 Task: Look for space in Perbaungan, Indonesia from 8th June, 2023 to 16th June, 2023 for 2 adults in price range Rs.10000 to Rs.15000. Place can be entire place with 1  bedroom having 1 bed and 1 bathroom. Property type can be house, flat, guest house, hotel. Booking option can be shelf check-in. Required host language is English.
Action: Mouse moved to (495, 91)
Screenshot: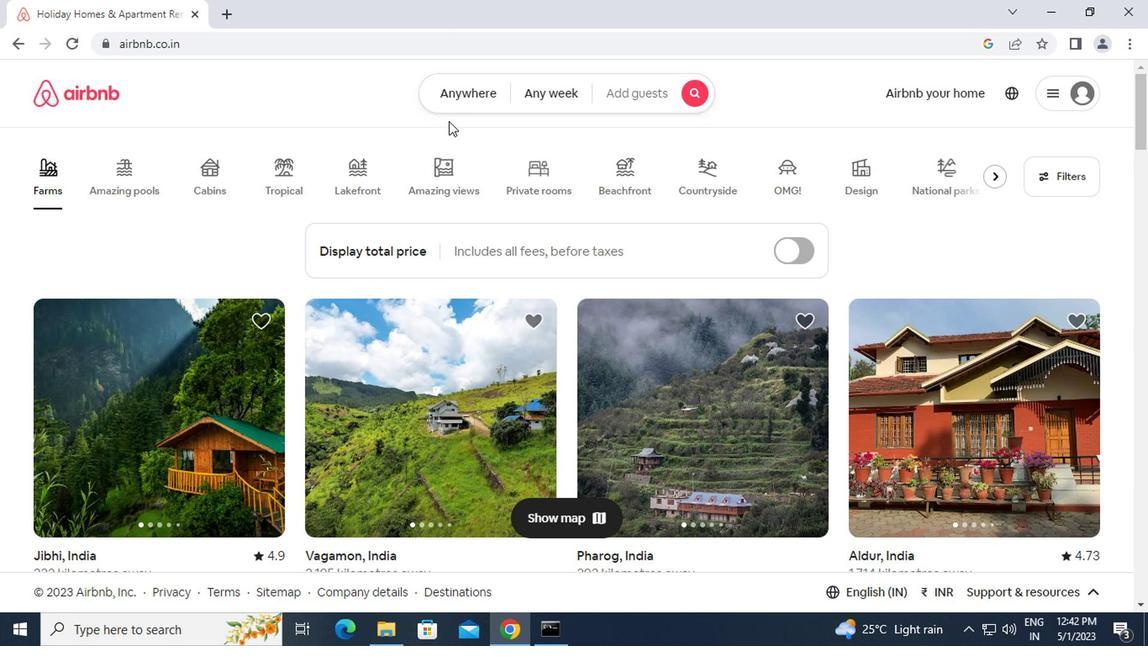 
Action: Mouse pressed left at (495, 91)
Screenshot: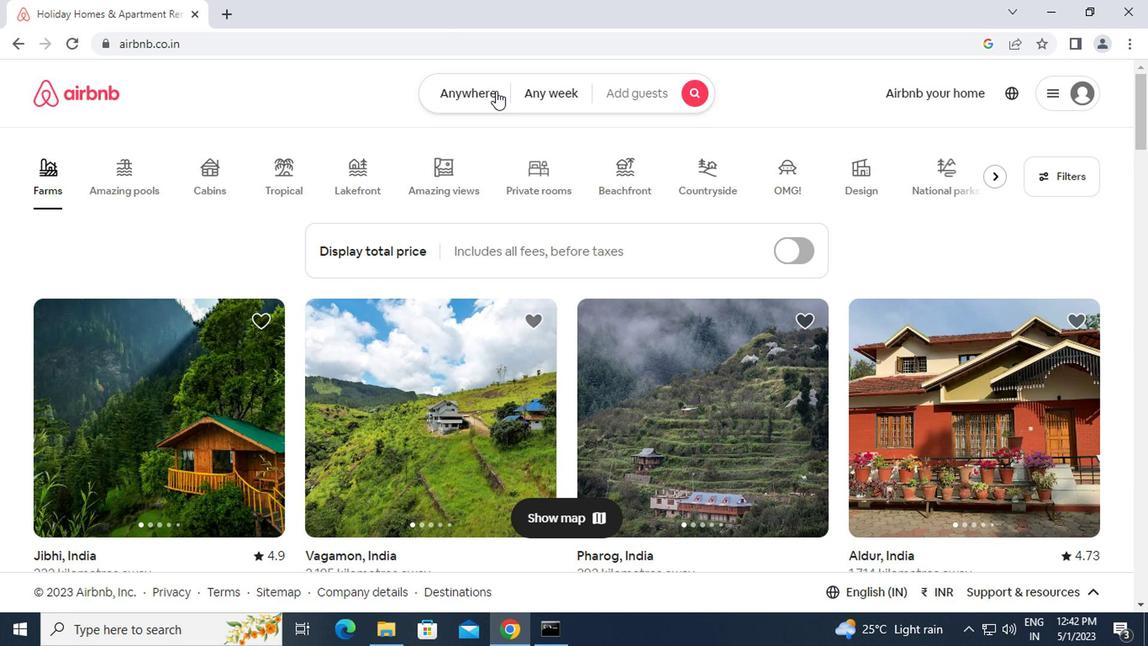 
Action: Mouse moved to (382, 154)
Screenshot: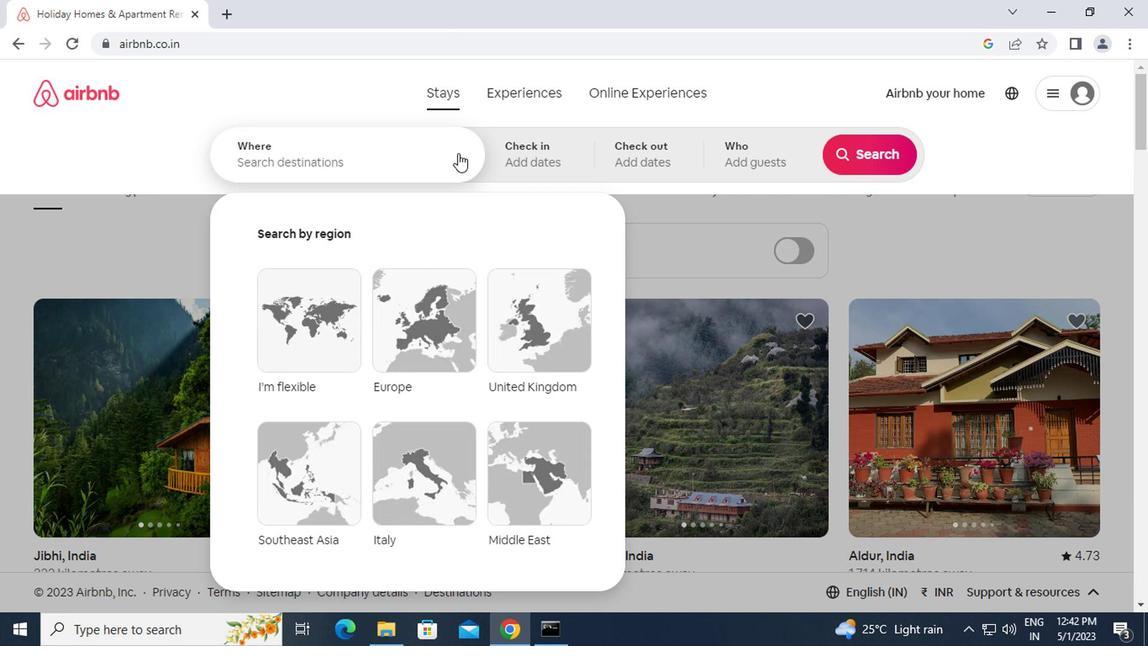 
Action: Mouse pressed left at (382, 154)
Screenshot: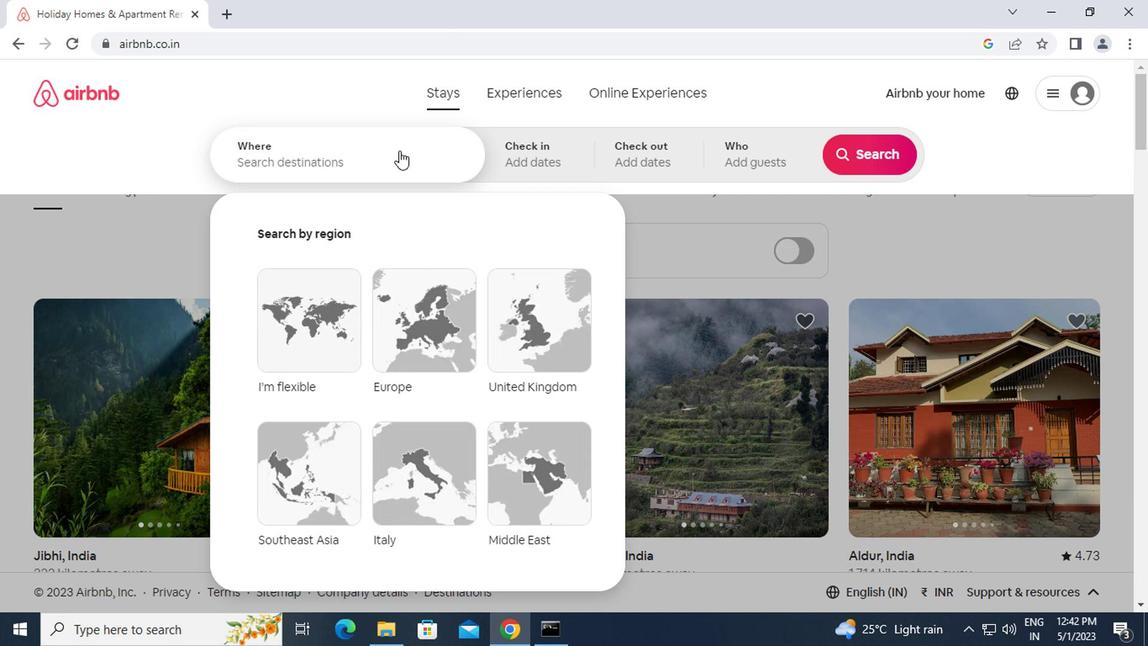 
Action: Mouse moved to (382, 155)
Screenshot: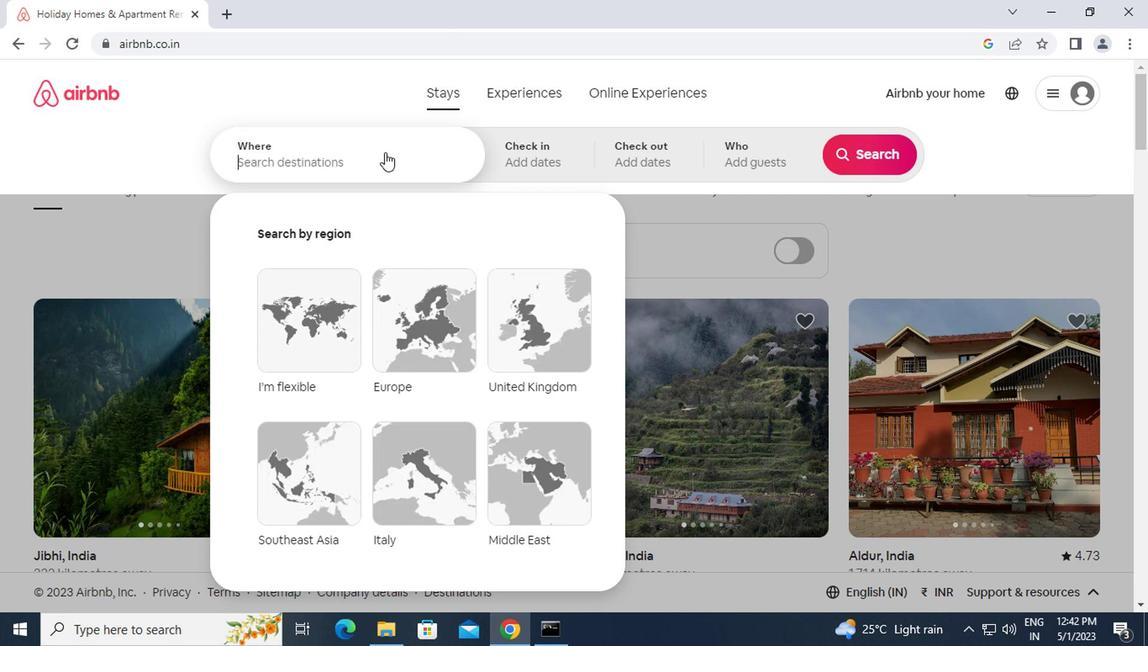 
Action: Key pressed p<Key.caps_lock>erbaungan,<Key.space><Key.caps_lock>i<Key.caps_lock>ndonesia<Key.enter>
Screenshot: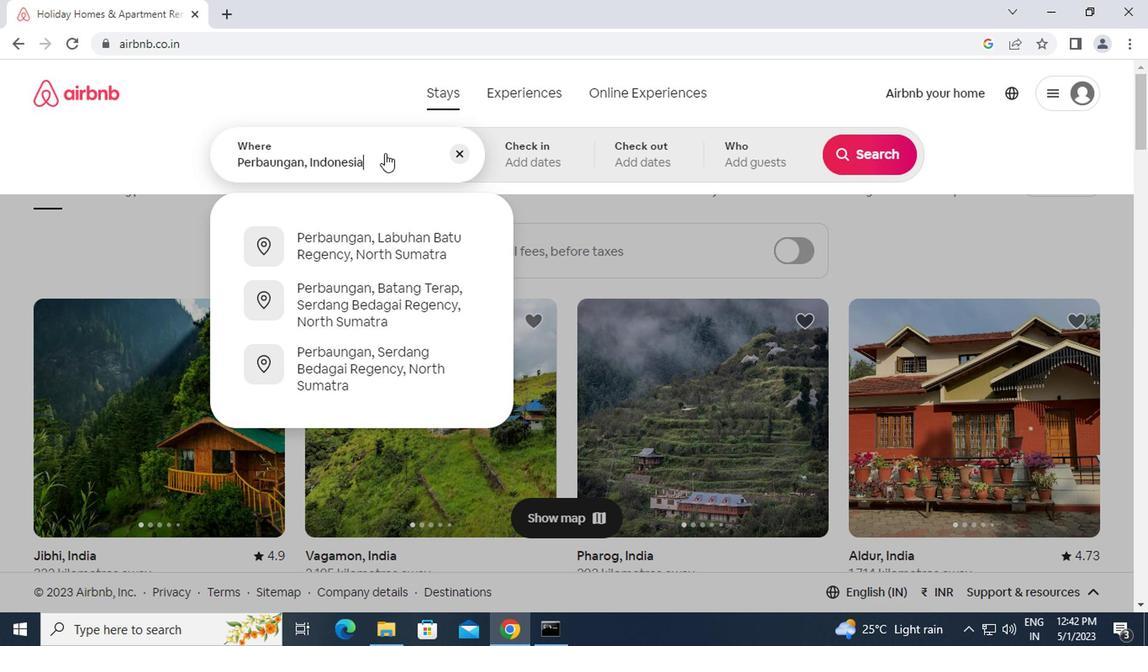 
Action: Mouse moved to (753, 404)
Screenshot: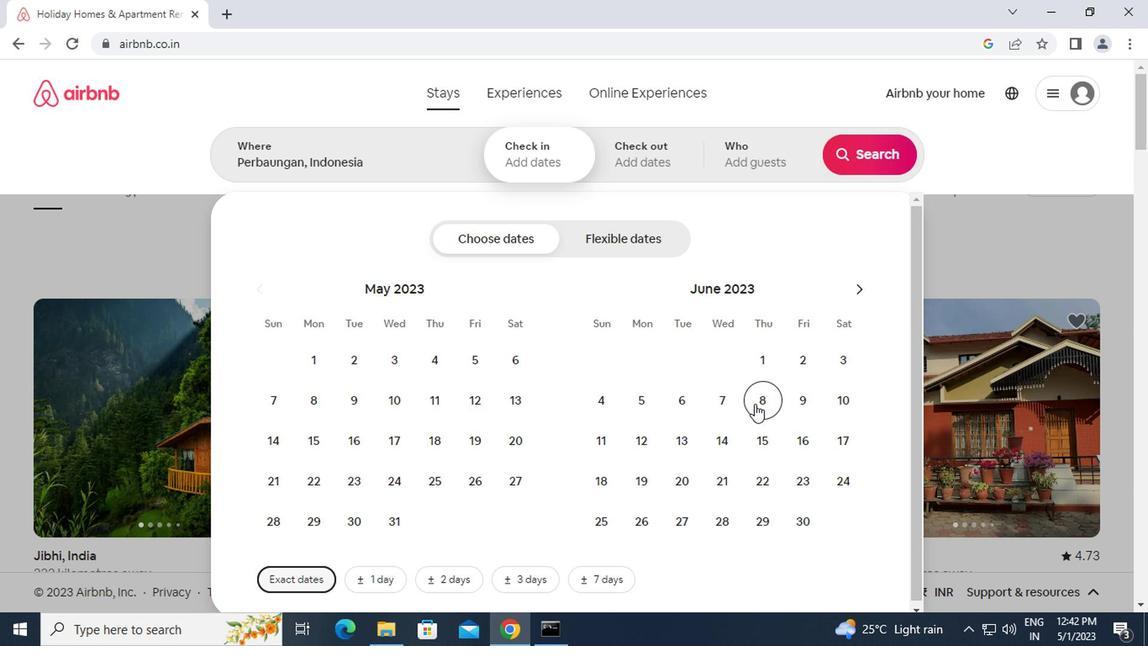 
Action: Mouse pressed left at (753, 404)
Screenshot: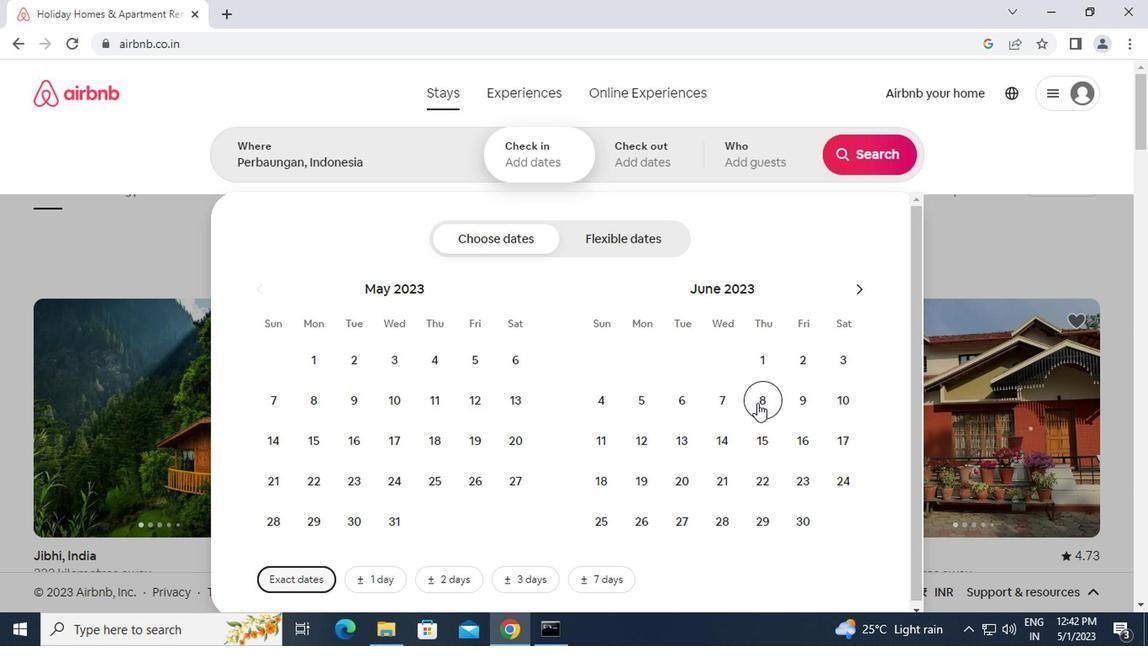 
Action: Mouse moved to (809, 451)
Screenshot: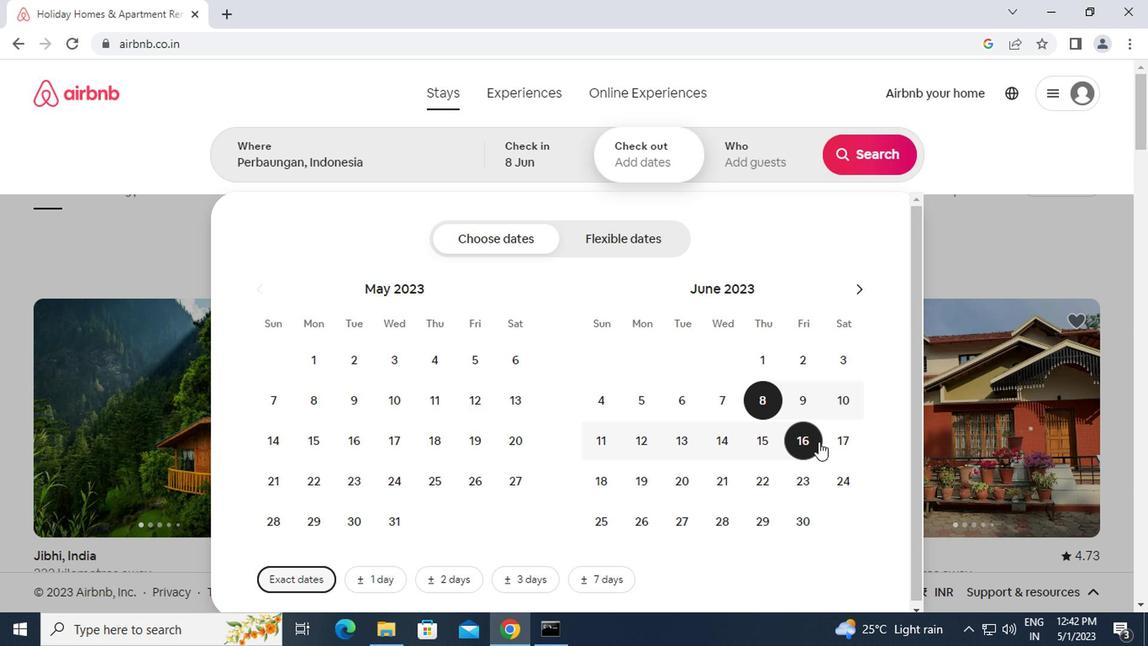 
Action: Mouse pressed left at (809, 451)
Screenshot: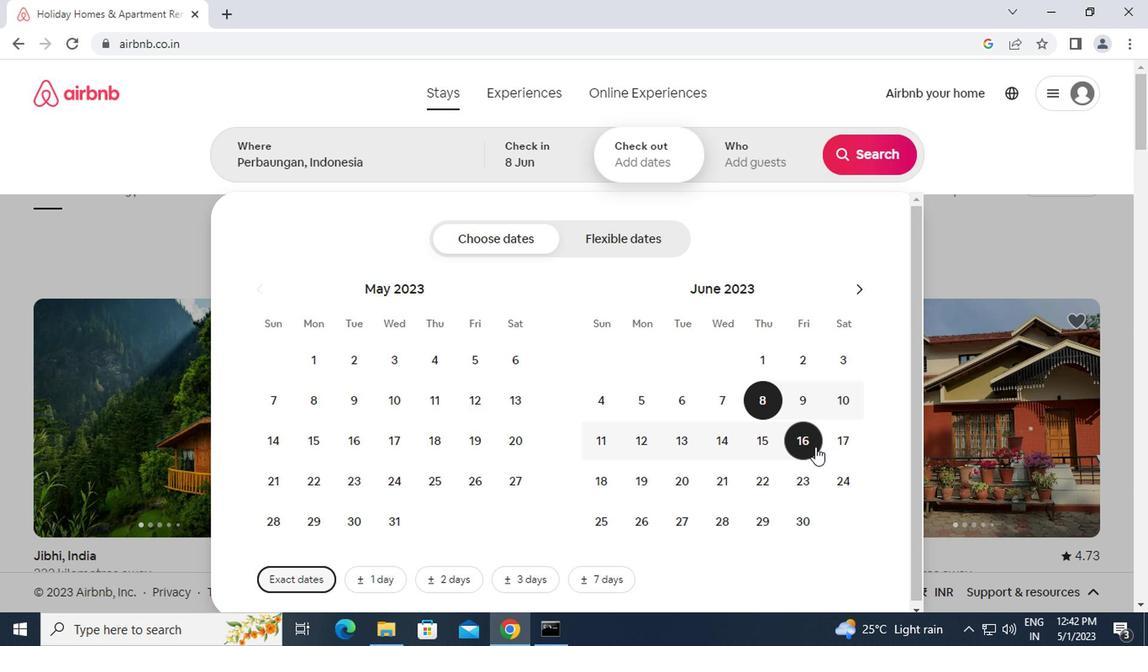 
Action: Mouse moved to (789, 157)
Screenshot: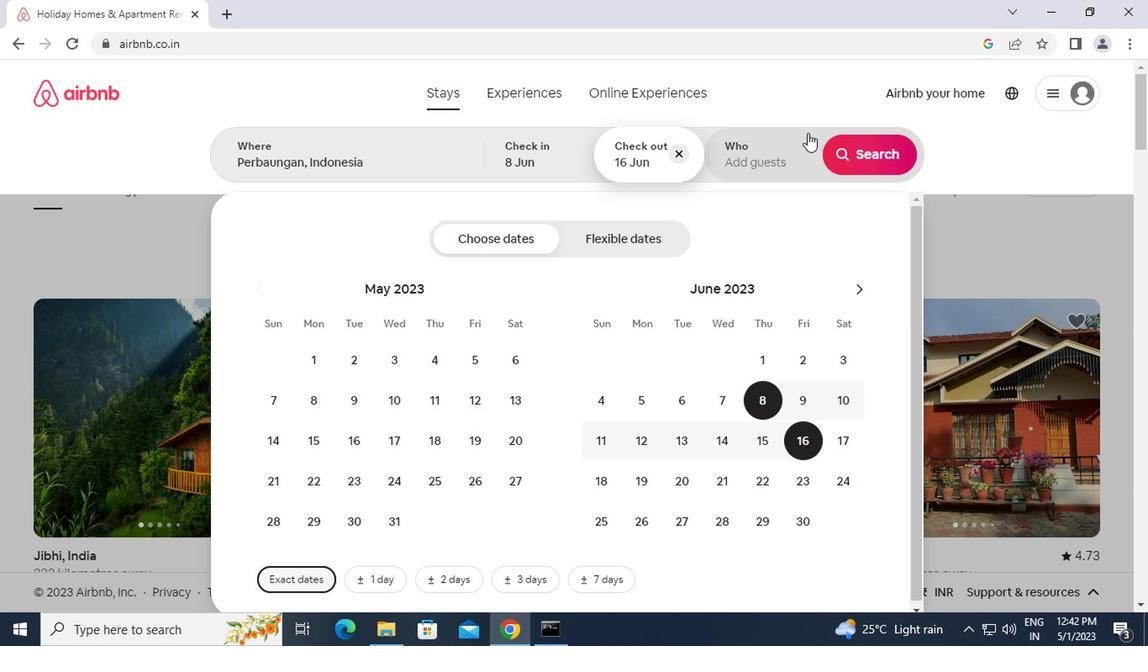
Action: Mouse pressed left at (789, 157)
Screenshot: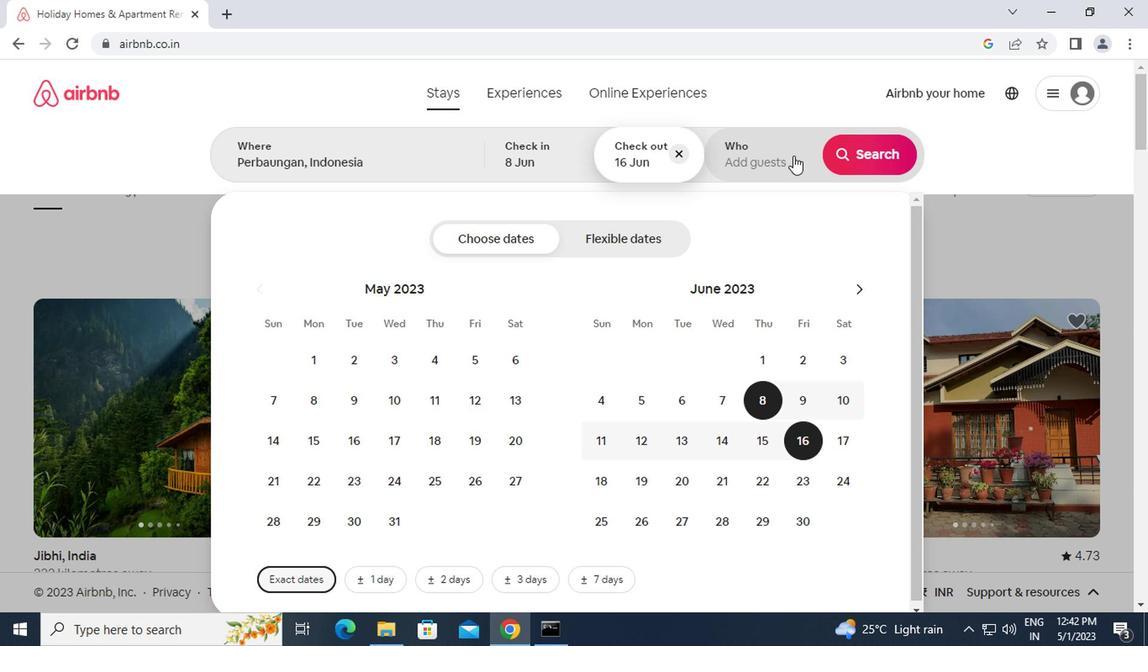 
Action: Mouse moved to (874, 241)
Screenshot: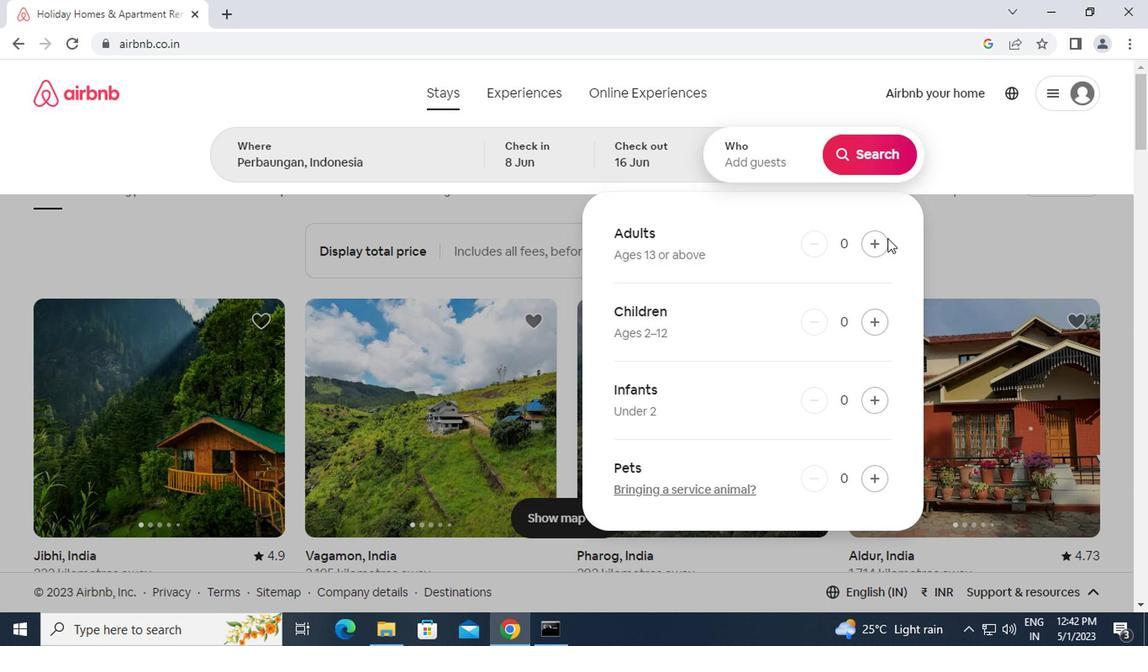 
Action: Mouse pressed left at (874, 241)
Screenshot: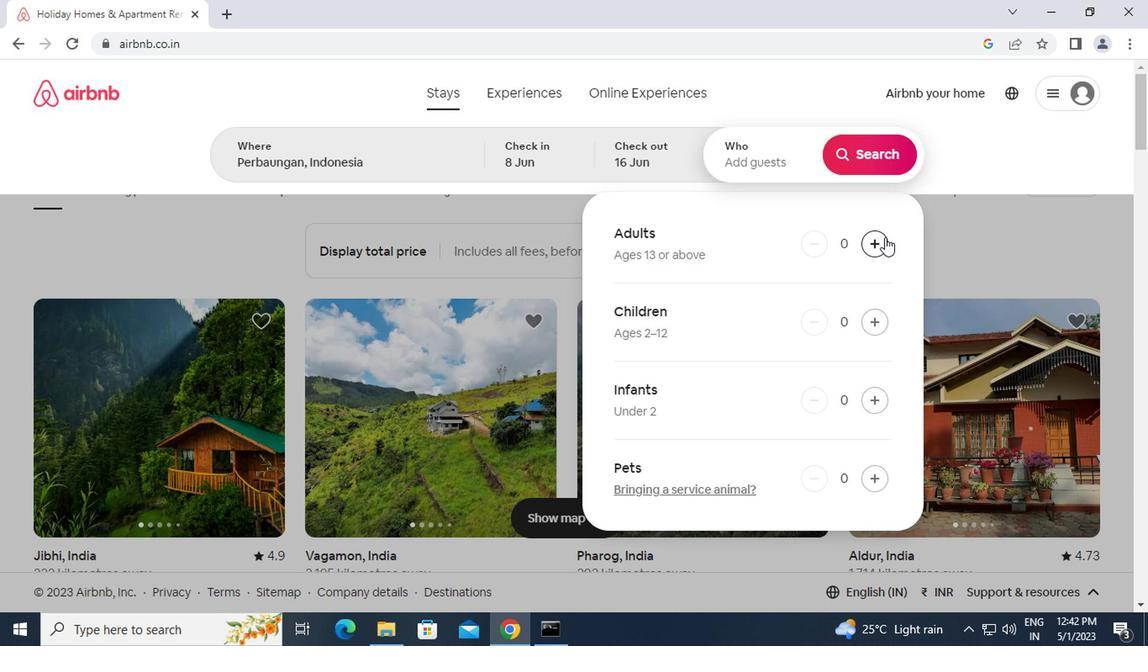 
Action: Mouse pressed left at (874, 241)
Screenshot: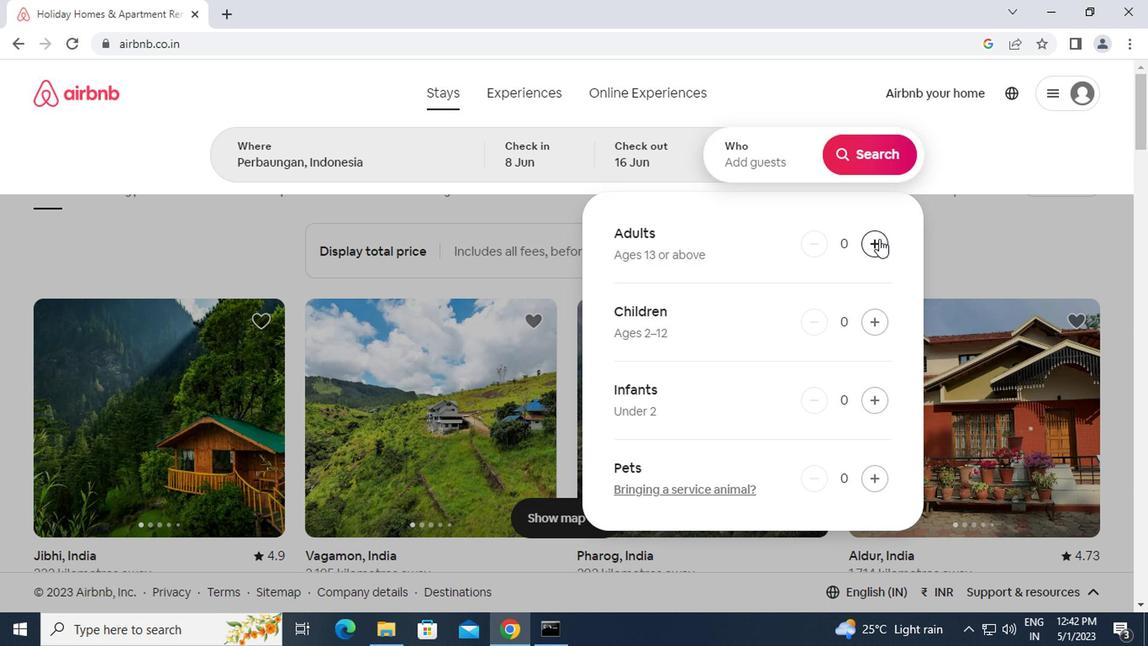
Action: Mouse moved to (872, 174)
Screenshot: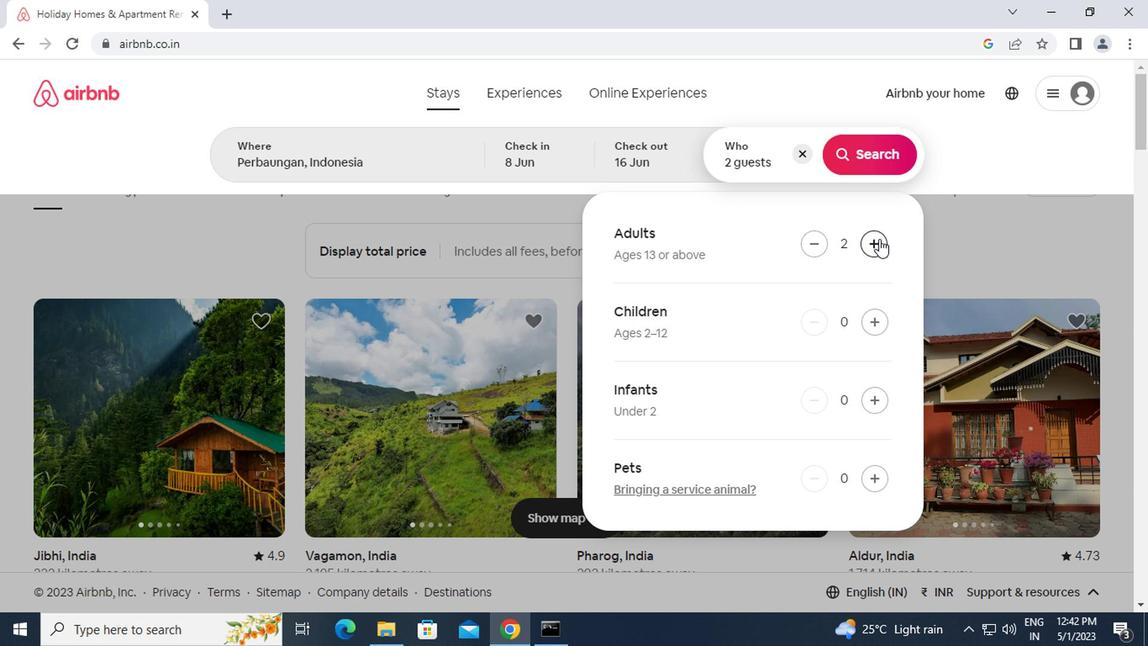 
Action: Mouse pressed left at (872, 174)
Screenshot: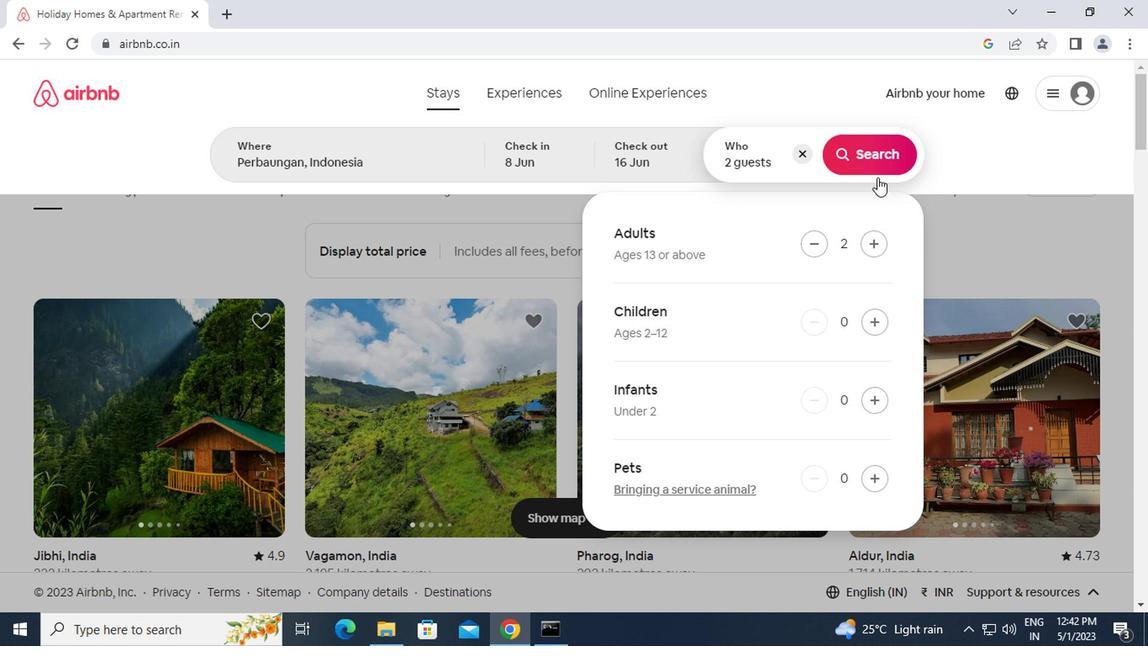 
Action: Mouse moved to (1062, 165)
Screenshot: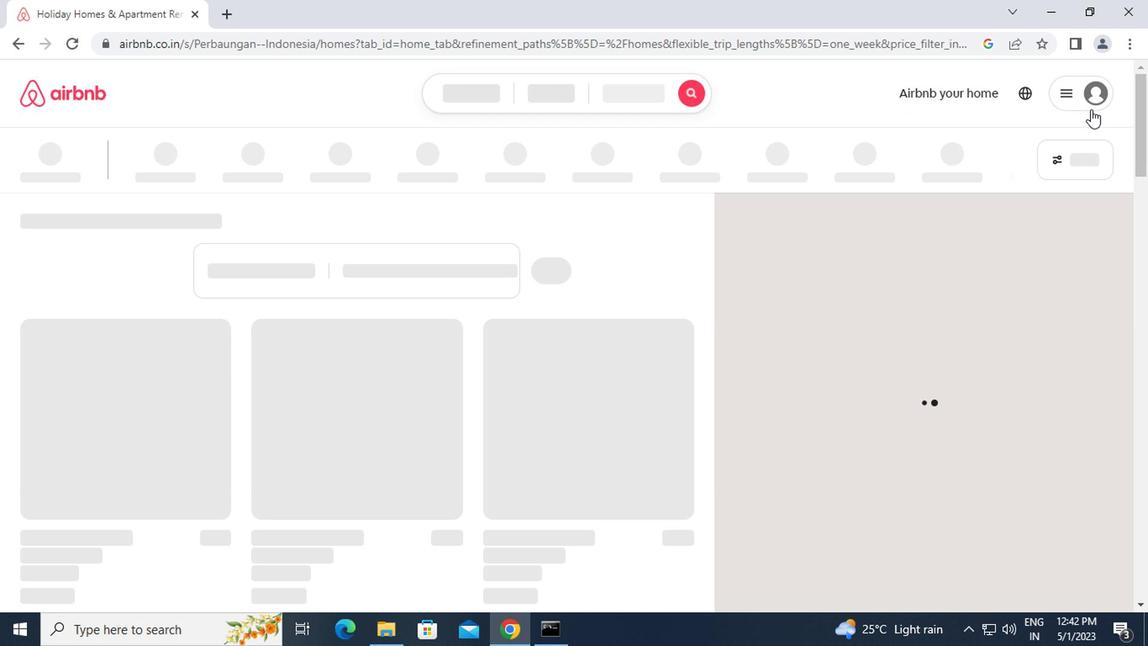 
Action: Mouse pressed left at (1062, 165)
Screenshot: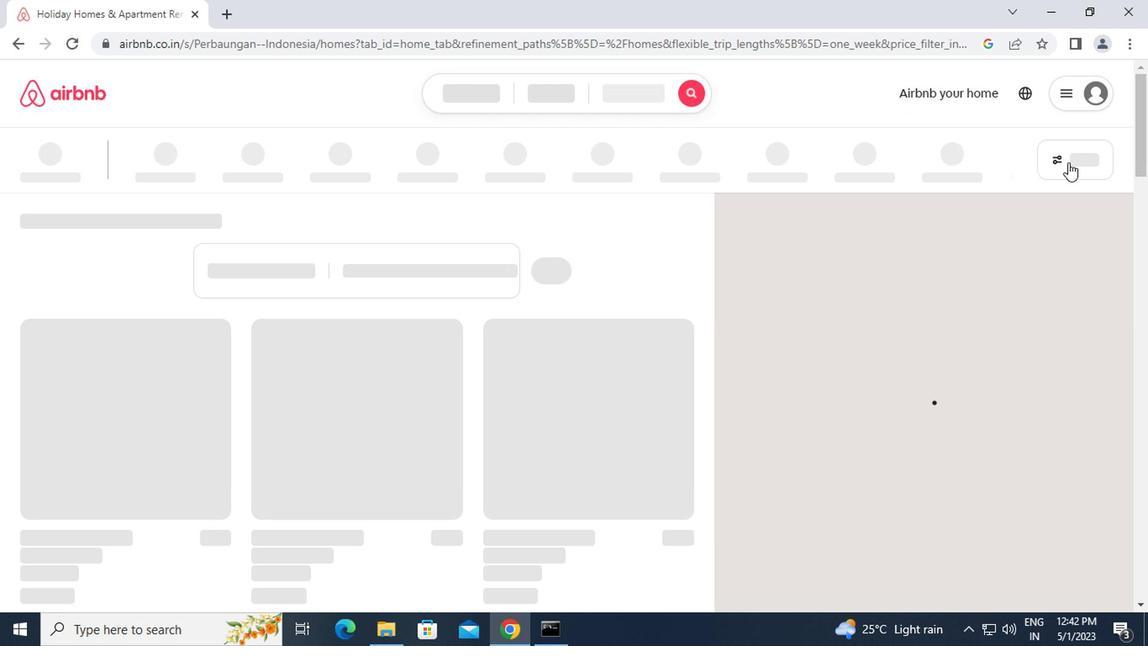 
Action: Mouse moved to (1079, 157)
Screenshot: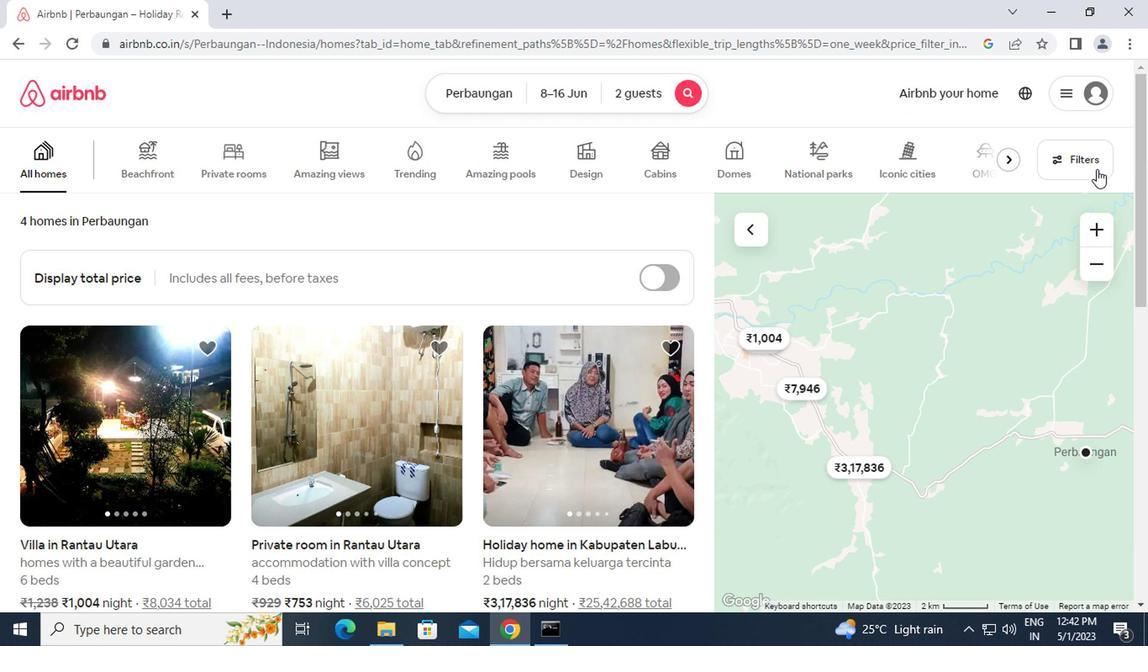 
Action: Mouse pressed left at (1079, 157)
Screenshot: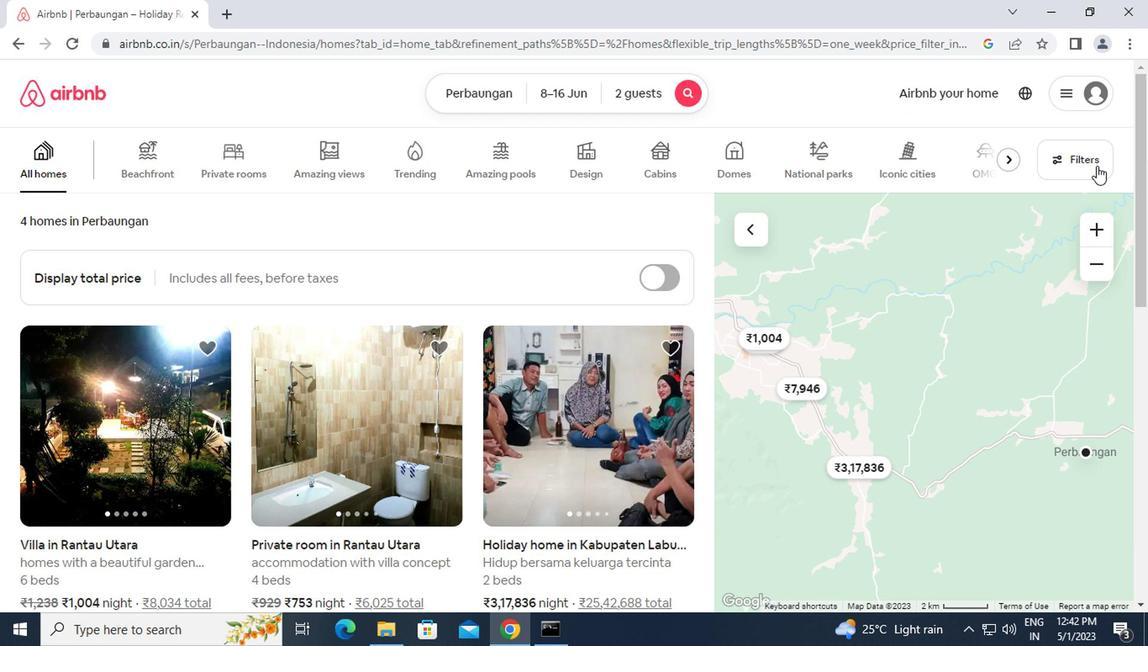 
Action: Mouse moved to (360, 381)
Screenshot: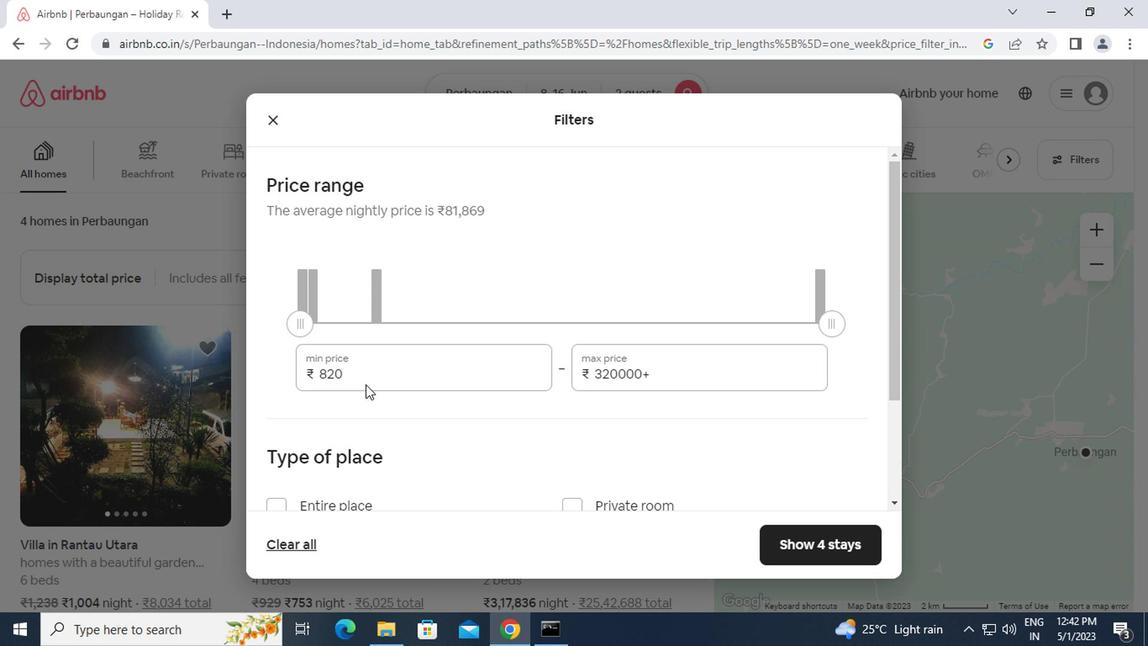 
Action: Mouse pressed left at (360, 381)
Screenshot: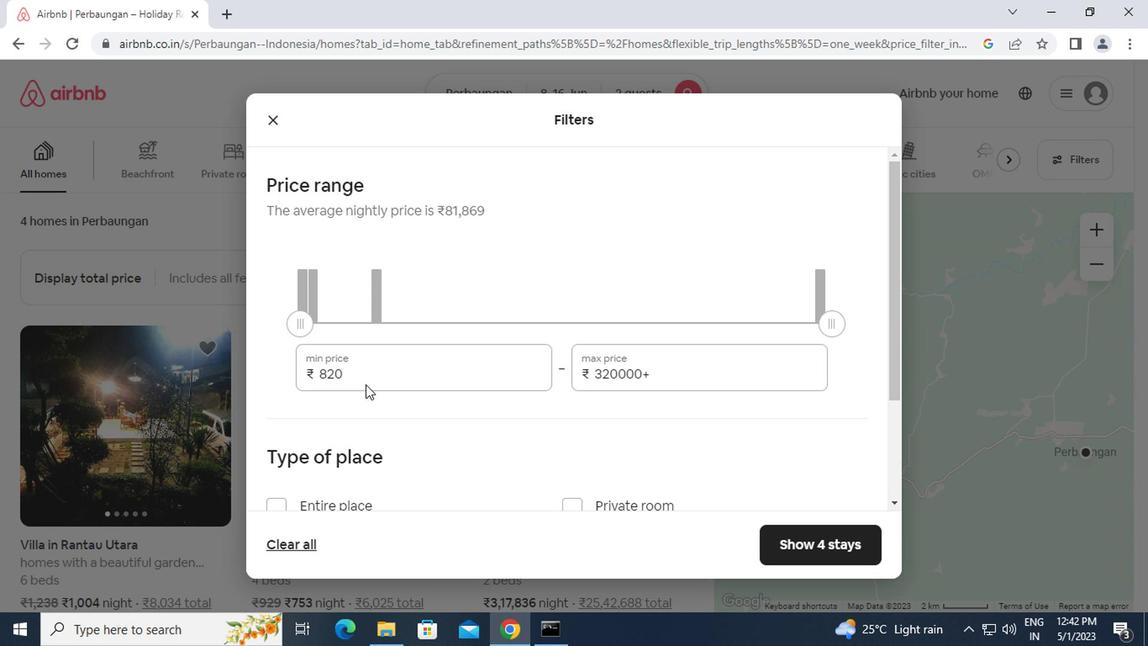 
Action: Mouse moved to (274, 376)
Screenshot: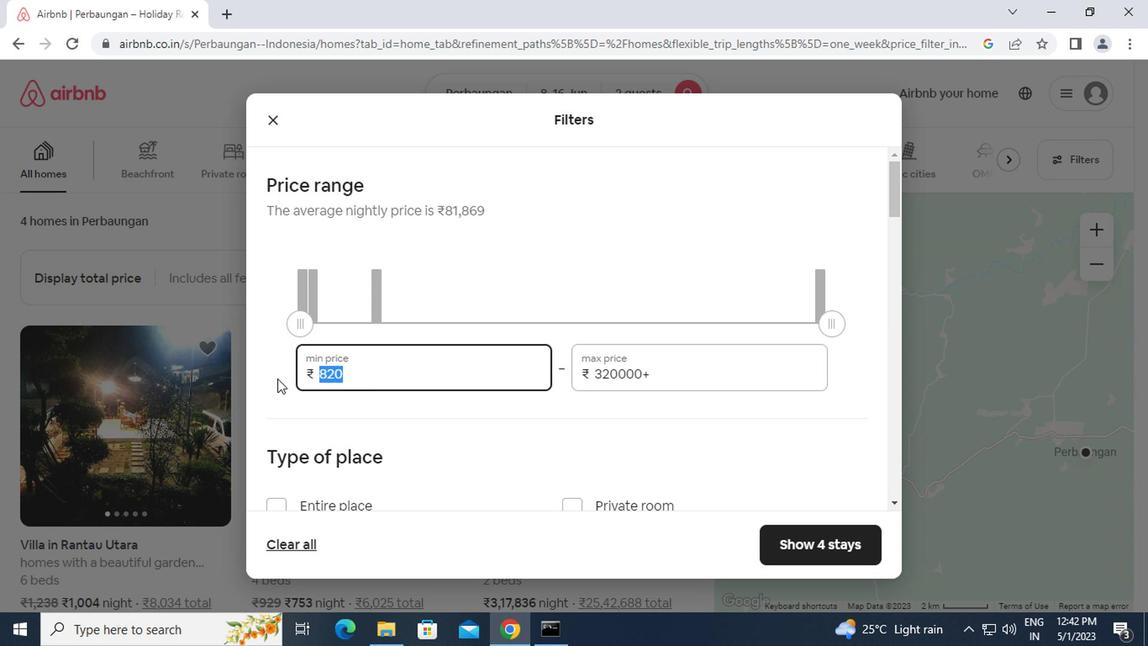 
Action: Key pressed 10000<Key.tab><Key.backspace><Key.backspace><Key.backspace><Key.backspace><Key.backspace><Key.backspace><Key.backspace><Key.backspace><Key.backspace><Key.backspace><Key.backspace><Key.backspace><Key.backspace><Key.backspace><Key.backspace><Key.backspace><Key.backspace><Key.backspace><Key.backspace><Key.backspace><Key.backspace><Key.backspace><Key.backspace><Key.backspace><Key.backspace>15000
Screenshot: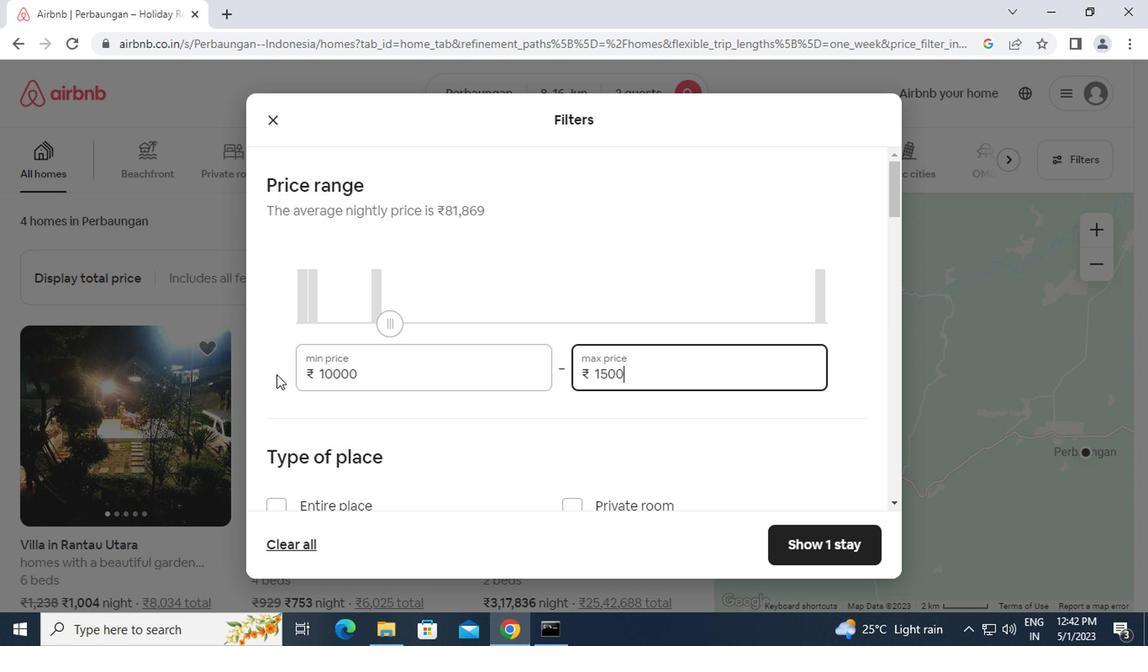 
Action: Mouse moved to (265, 382)
Screenshot: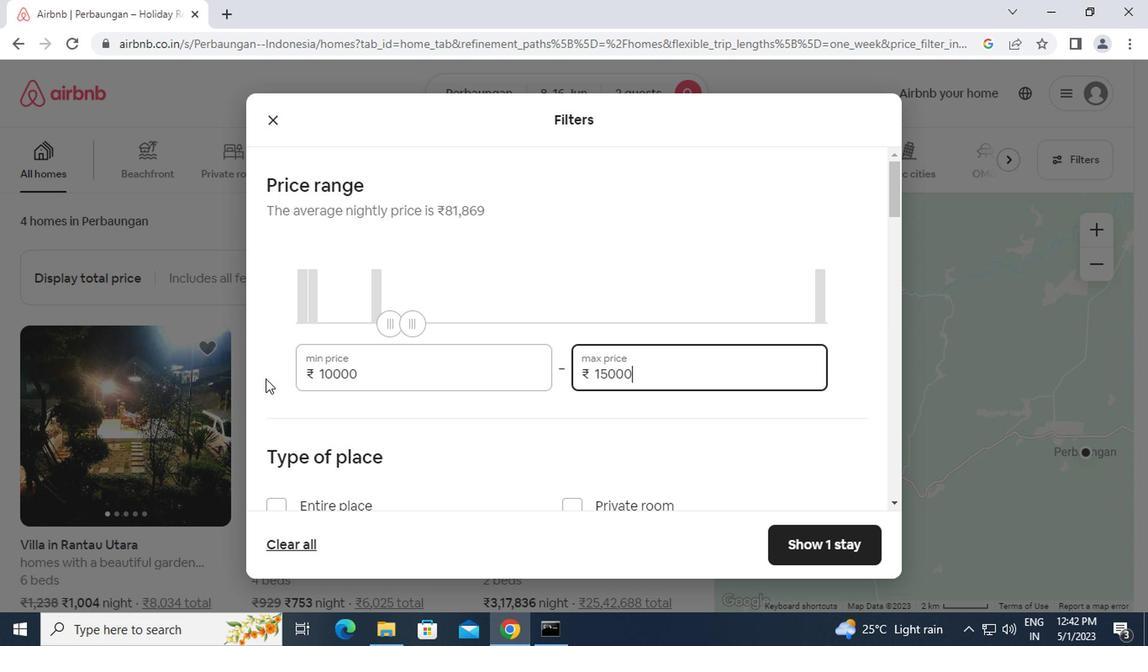 
Action: Mouse scrolled (265, 381) with delta (0, 0)
Screenshot: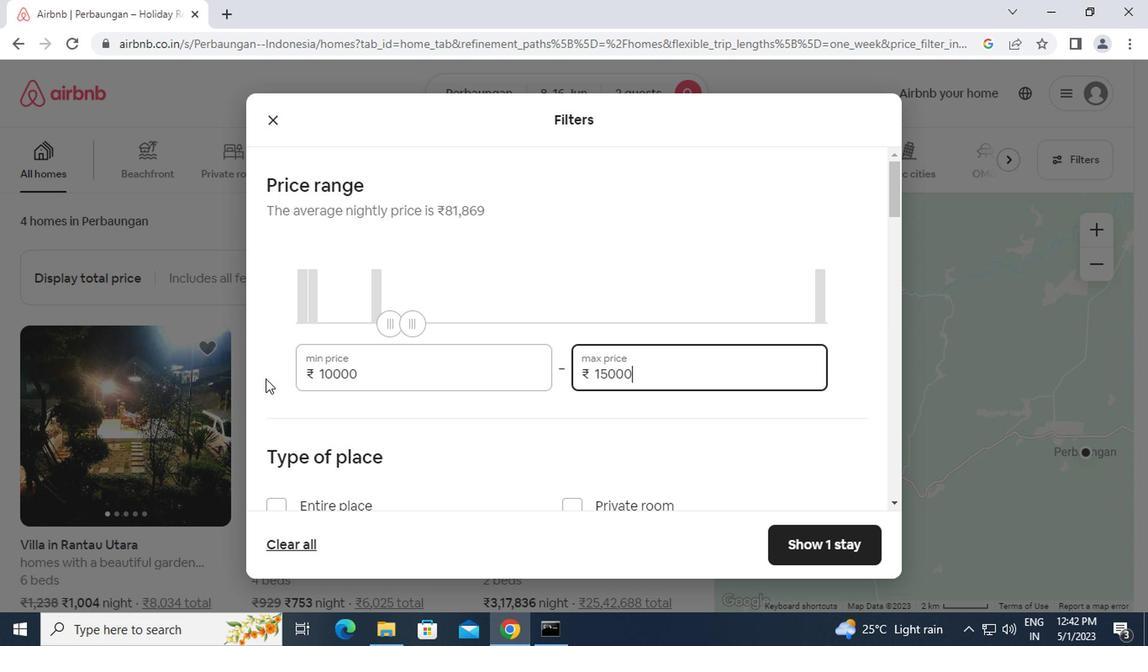 
Action: Mouse scrolled (265, 381) with delta (0, 0)
Screenshot: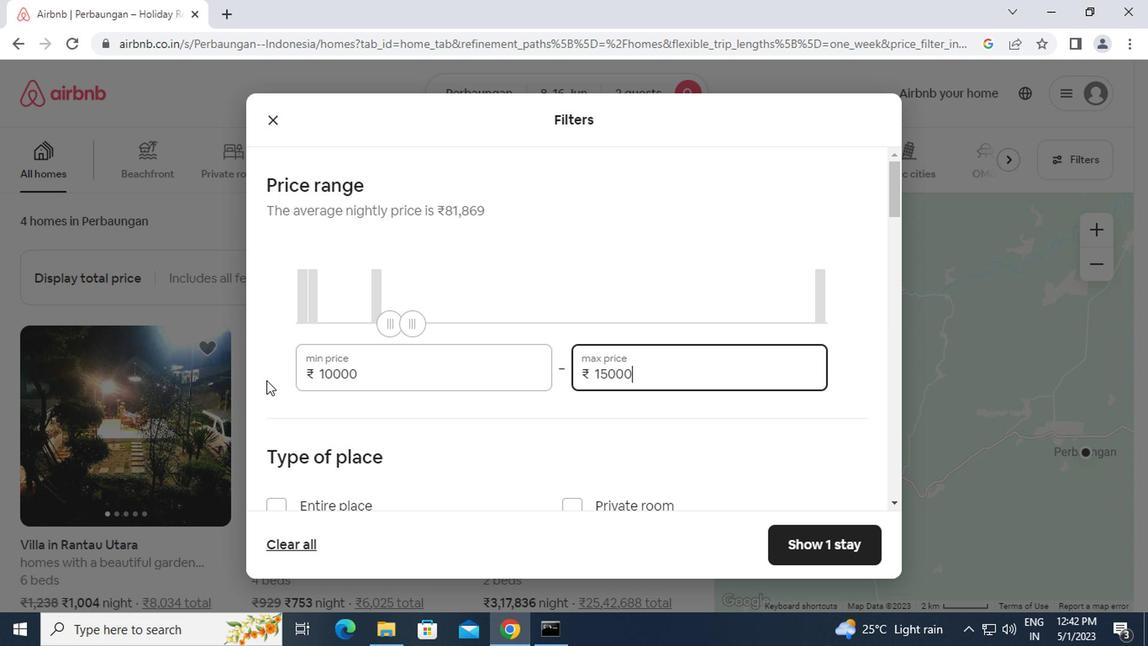 
Action: Mouse moved to (276, 348)
Screenshot: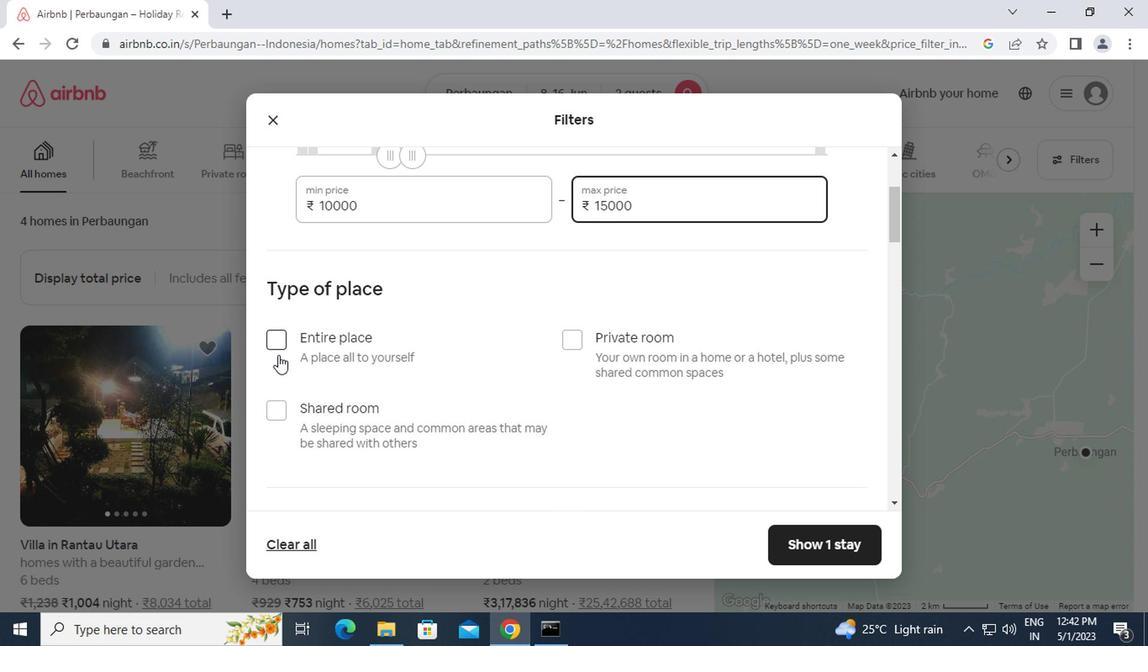 
Action: Mouse pressed left at (276, 348)
Screenshot: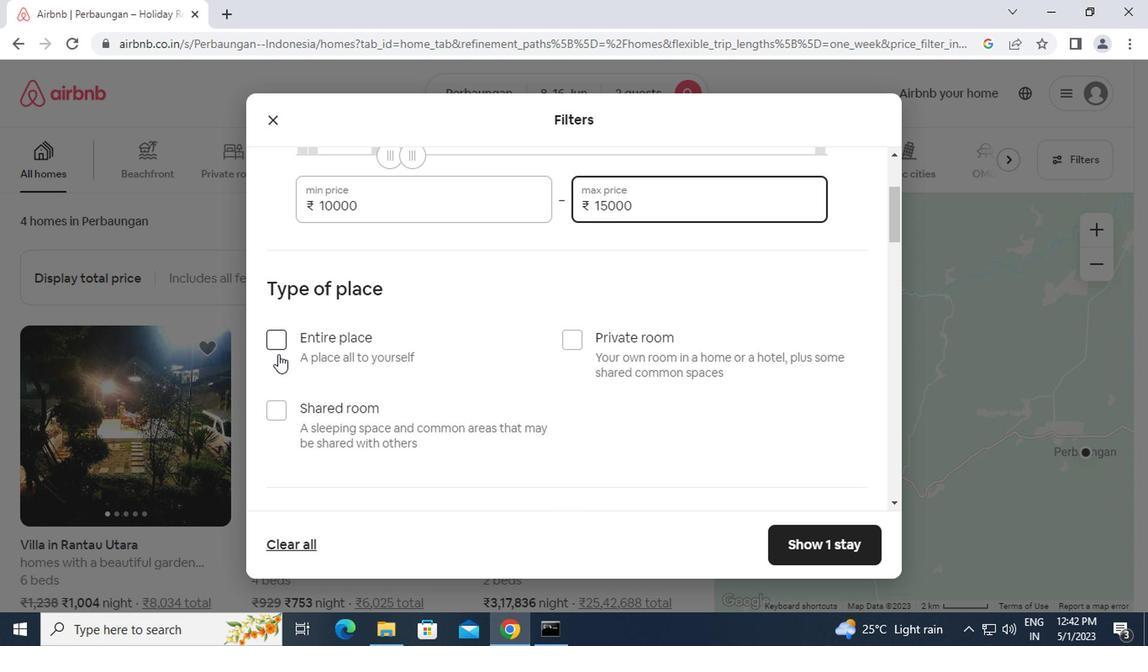 
Action: Mouse moved to (518, 372)
Screenshot: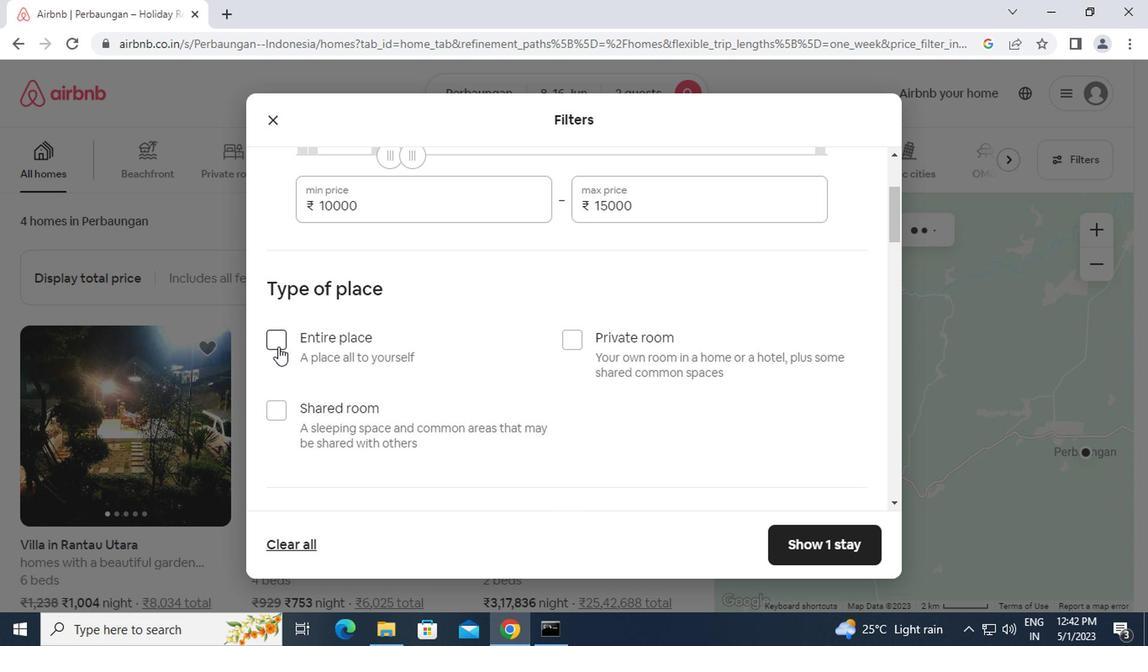 
Action: Mouse scrolled (518, 371) with delta (0, 0)
Screenshot: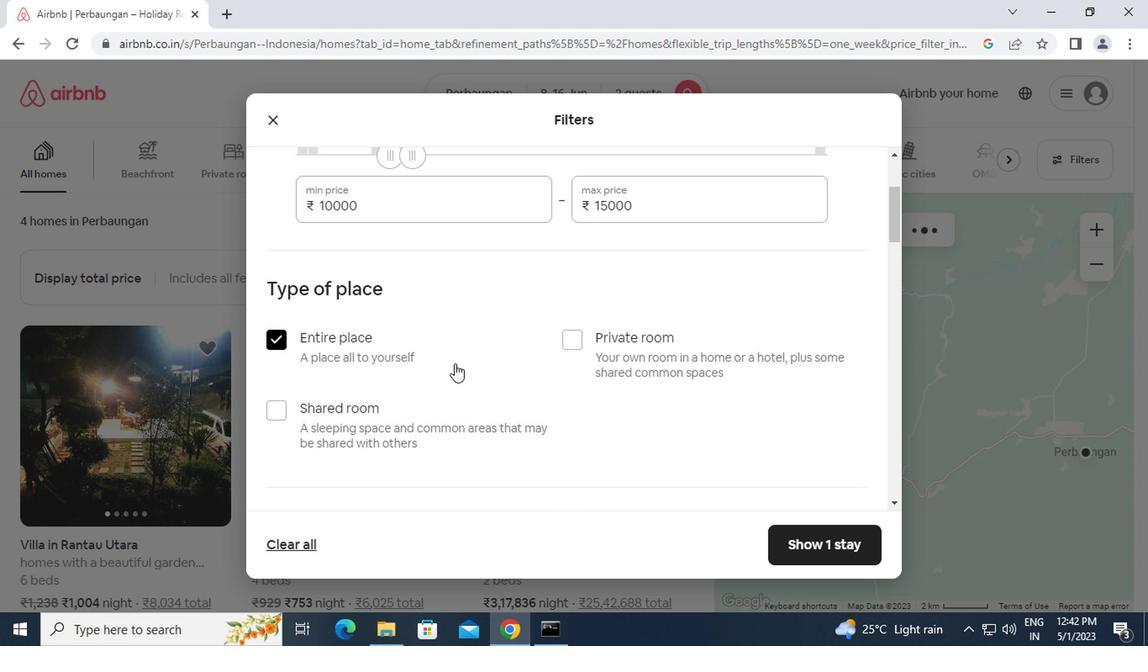 
Action: Mouse scrolled (518, 371) with delta (0, 0)
Screenshot: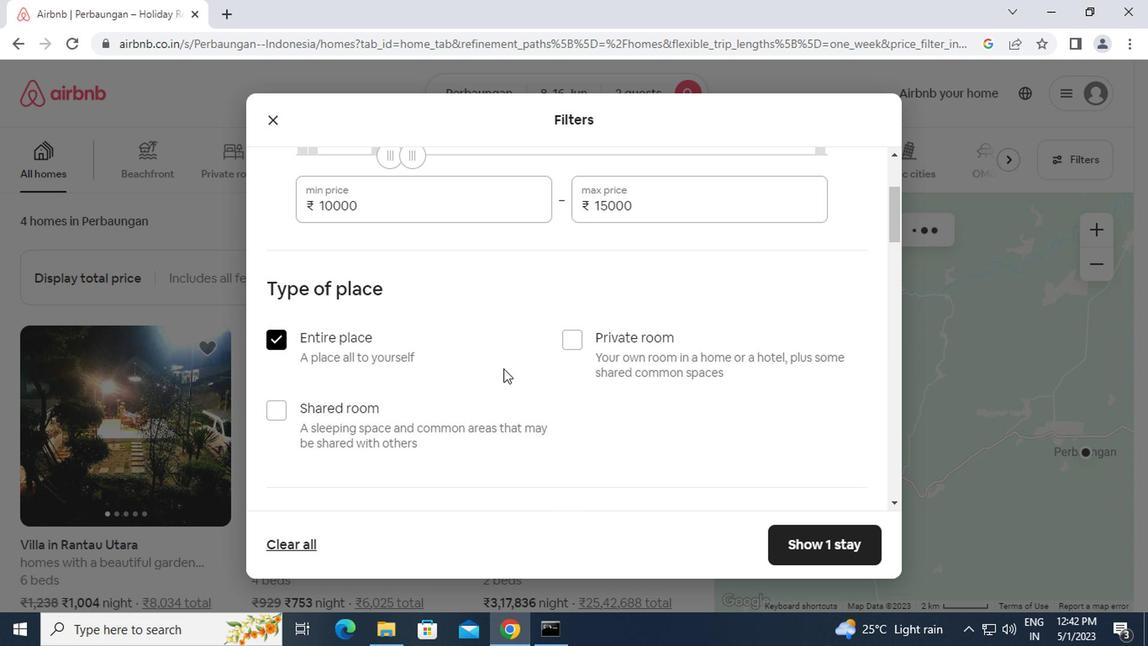 
Action: Mouse moved to (519, 373)
Screenshot: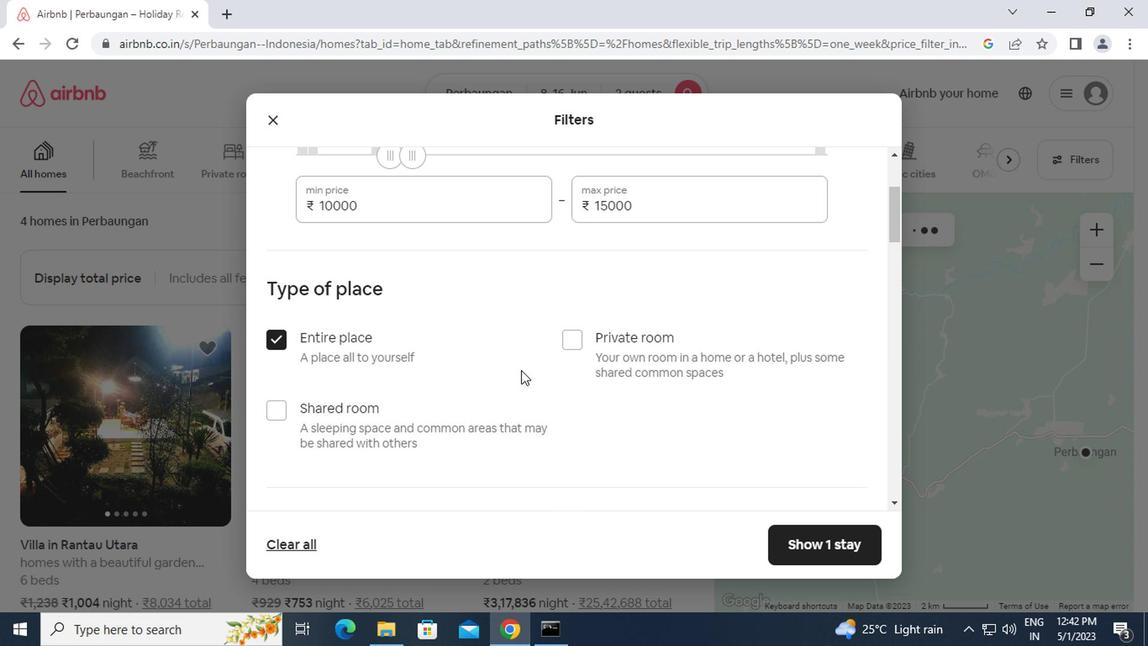 
Action: Mouse scrolled (519, 372) with delta (0, -1)
Screenshot: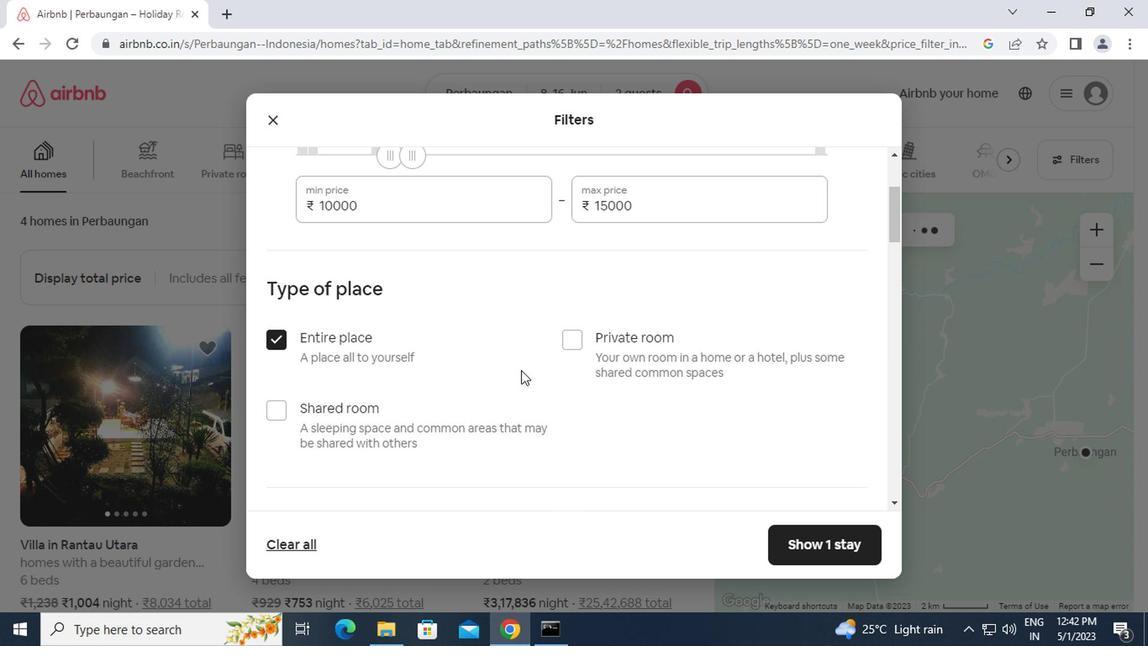 
Action: Mouse scrolled (519, 372) with delta (0, -1)
Screenshot: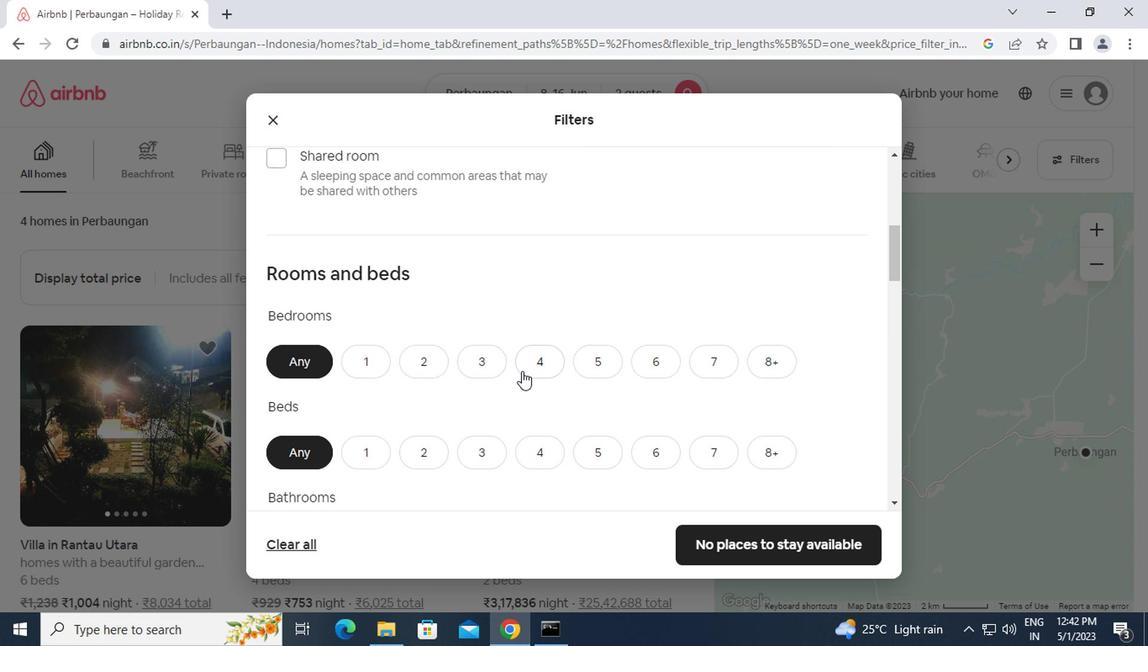 
Action: Mouse scrolled (519, 372) with delta (0, -1)
Screenshot: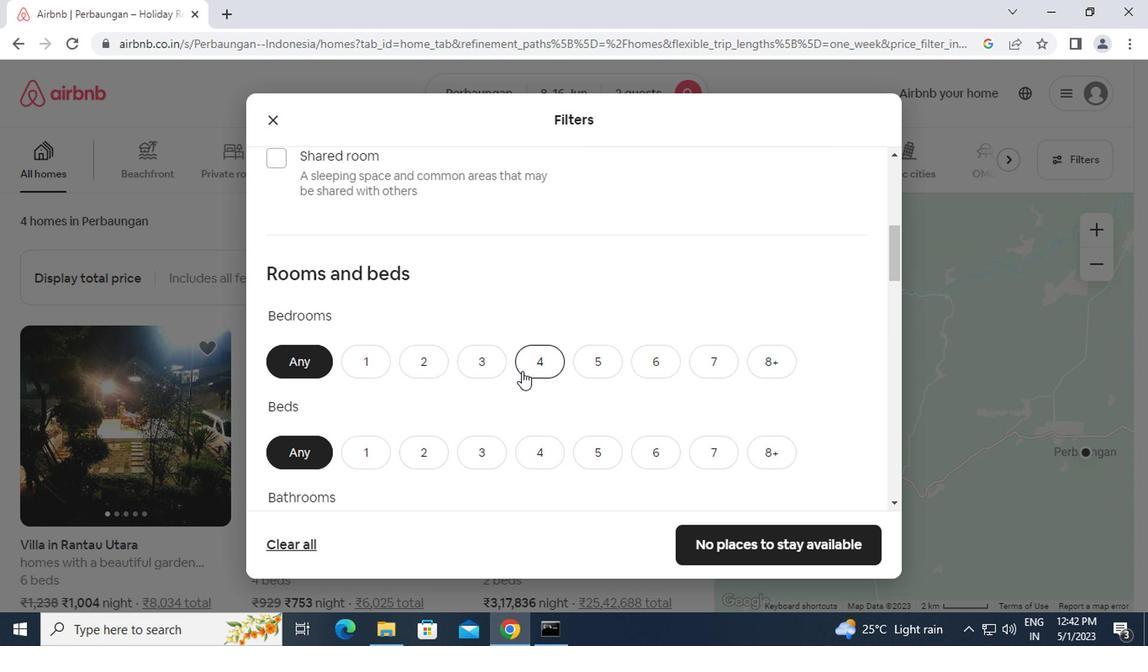 
Action: Mouse moved to (372, 205)
Screenshot: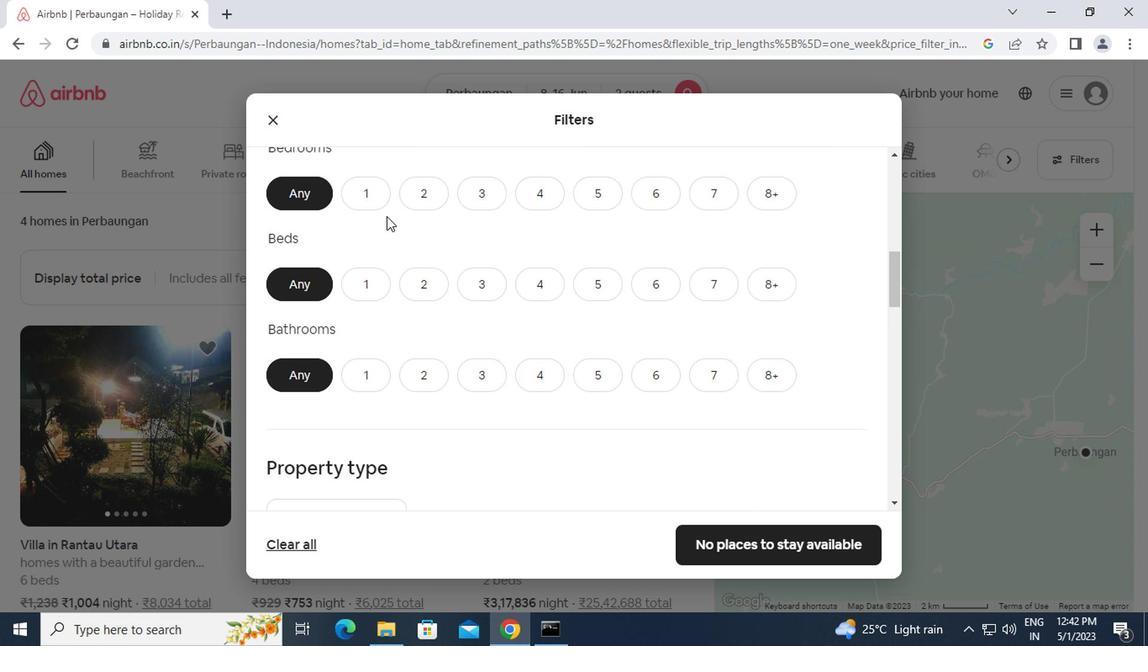 
Action: Mouse pressed left at (372, 205)
Screenshot: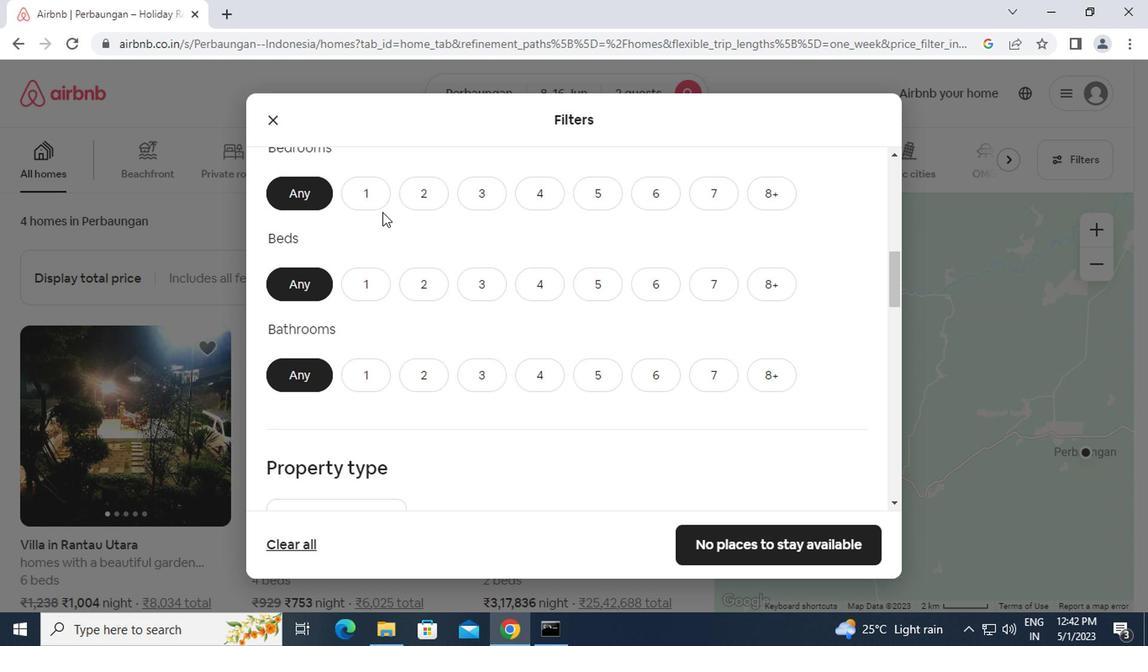 
Action: Mouse moved to (370, 285)
Screenshot: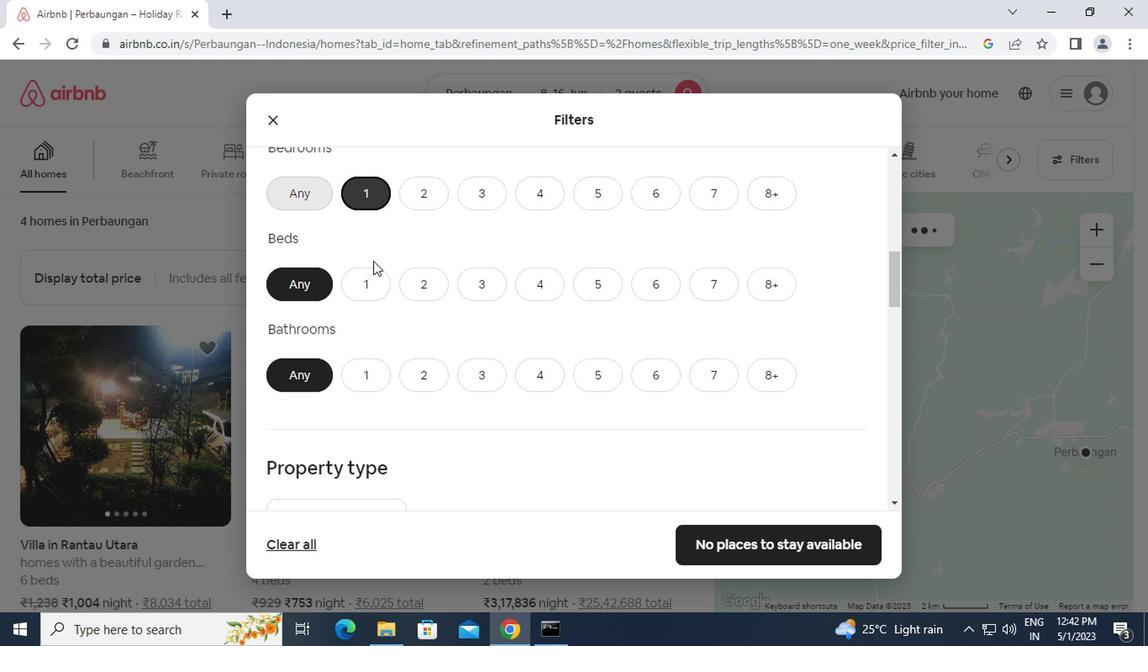 
Action: Mouse pressed left at (370, 285)
Screenshot: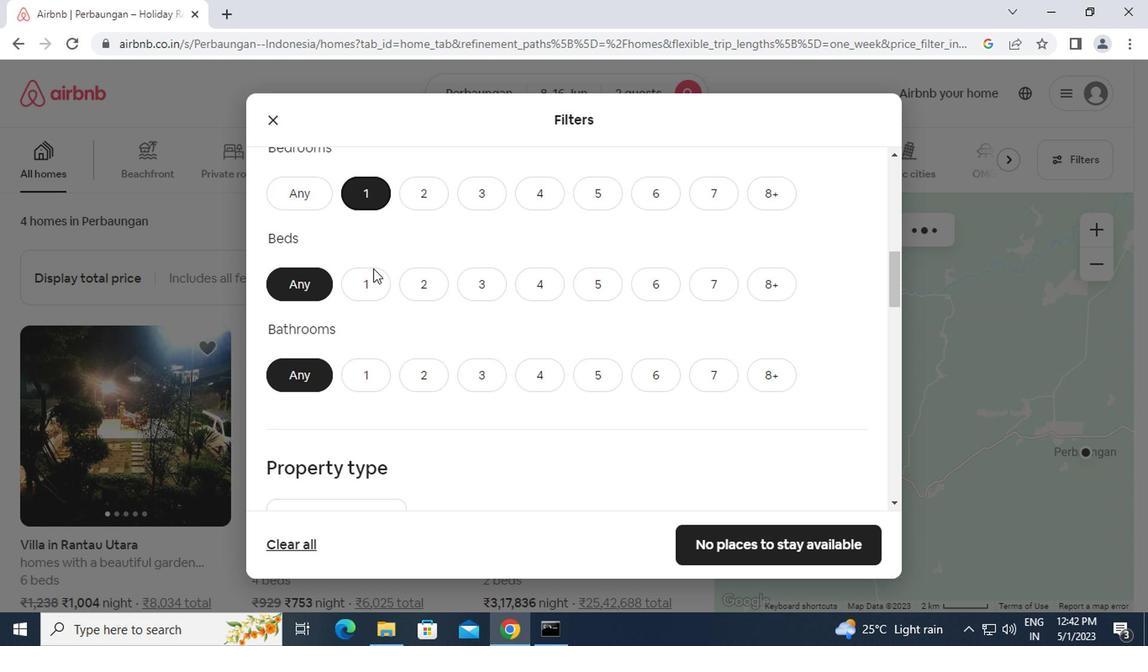 
Action: Mouse moved to (362, 367)
Screenshot: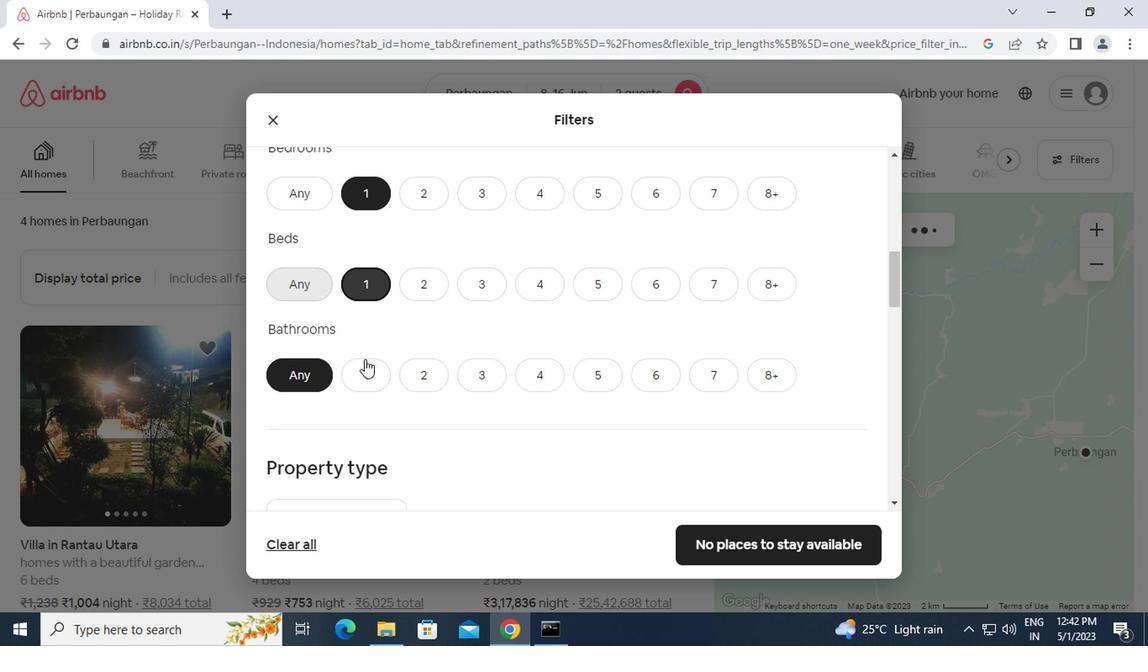 
Action: Mouse pressed left at (362, 367)
Screenshot: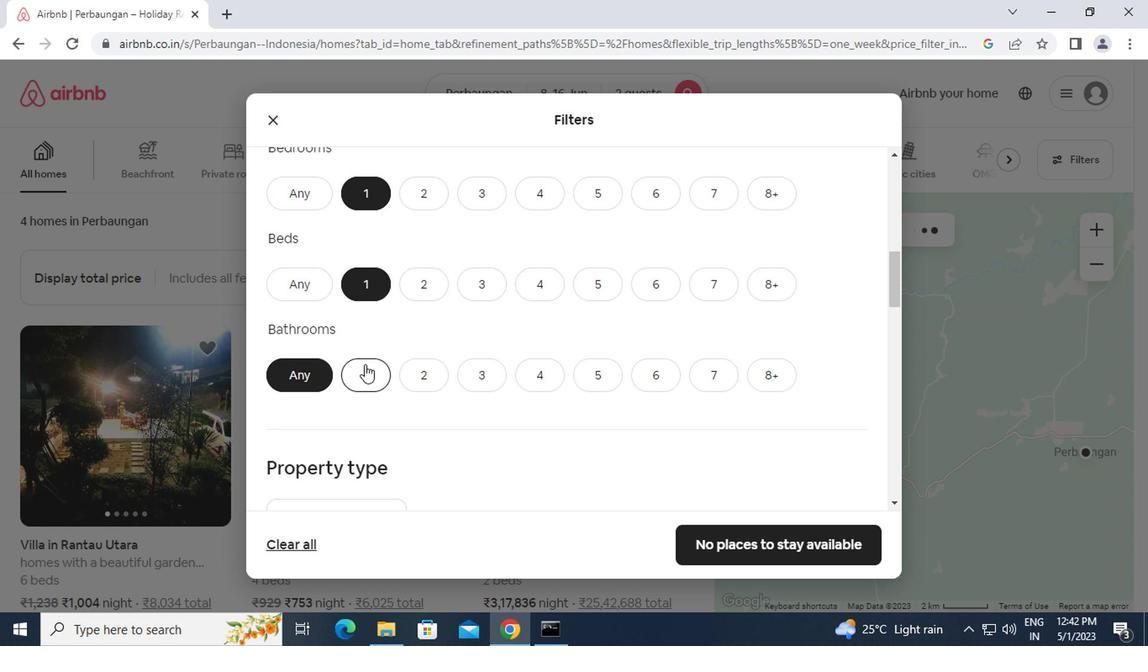 
Action: Mouse moved to (431, 404)
Screenshot: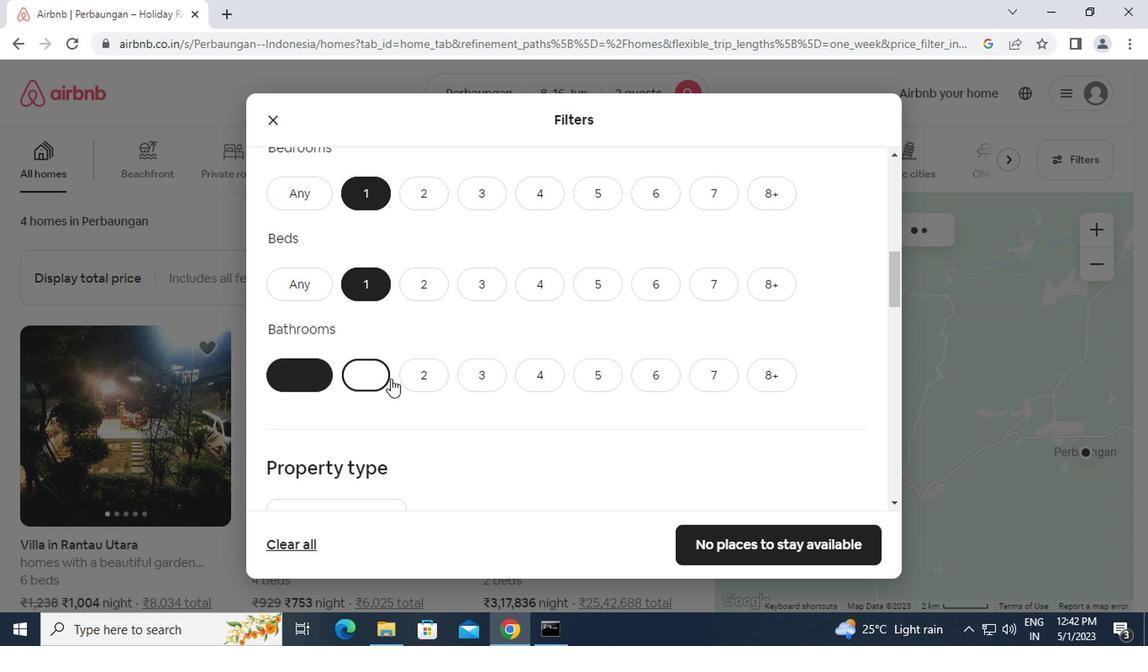 
Action: Mouse scrolled (431, 403) with delta (0, -1)
Screenshot: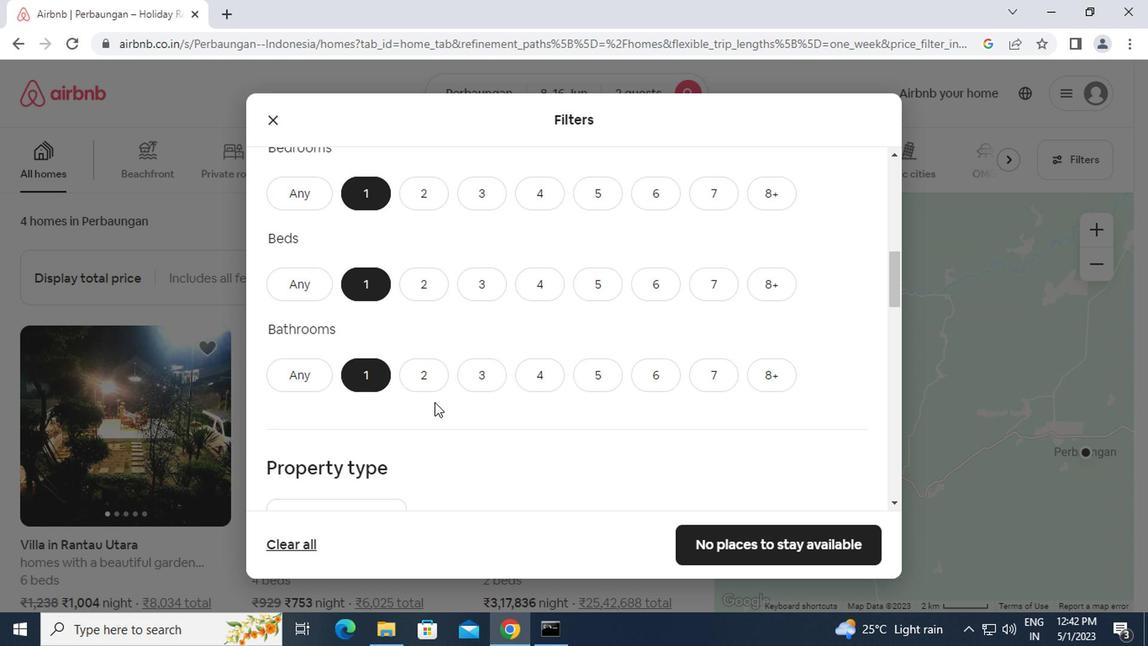 
Action: Mouse scrolled (431, 403) with delta (0, -1)
Screenshot: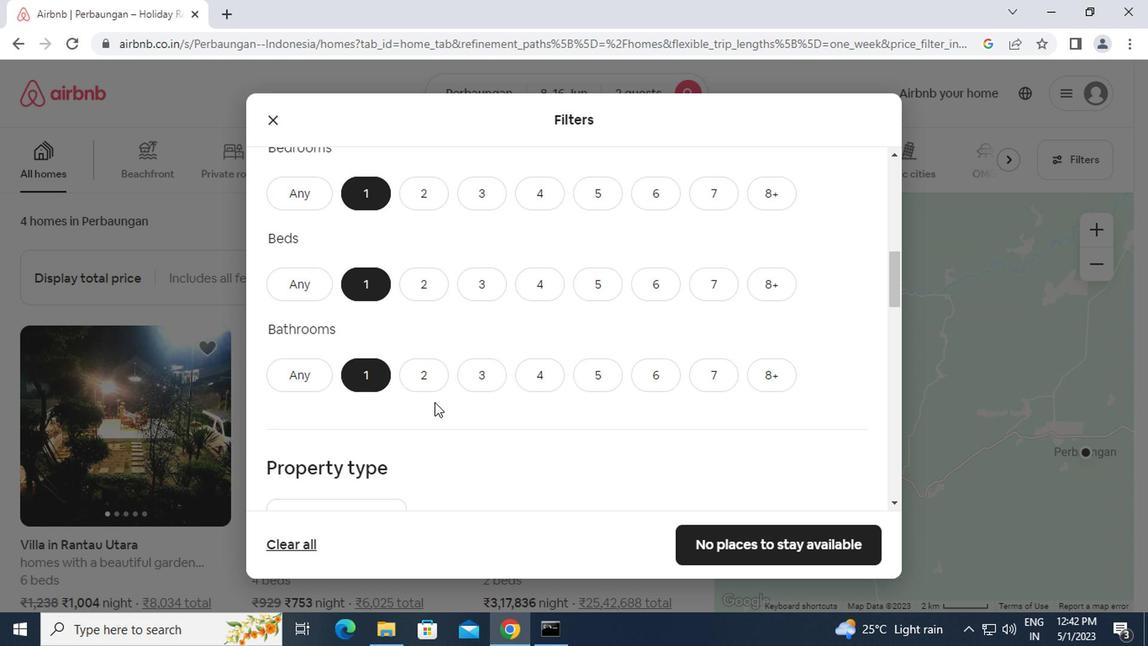 
Action: Mouse scrolled (431, 403) with delta (0, -1)
Screenshot: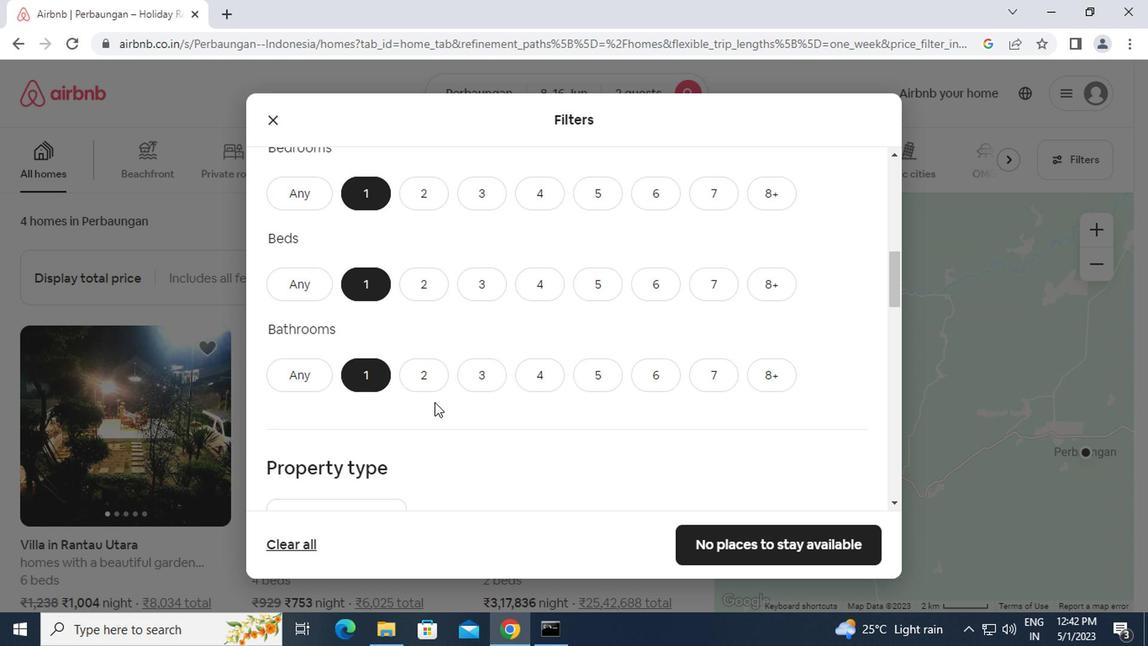 
Action: Mouse moved to (303, 278)
Screenshot: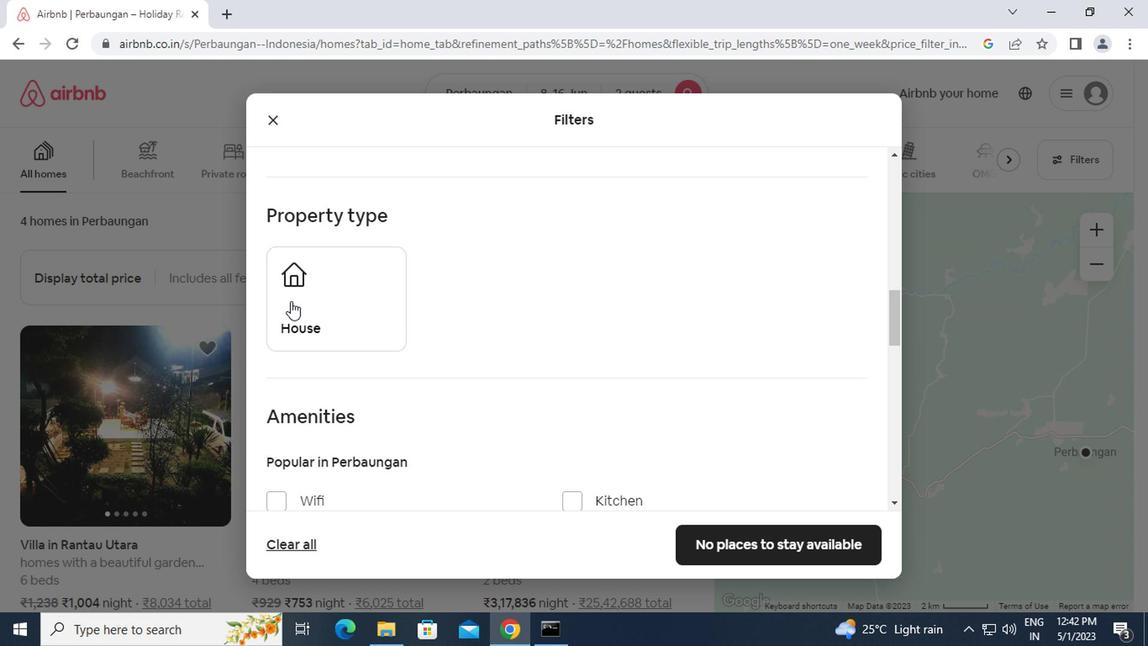 
Action: Mouse pressed left at (303, 278)
Screenshot: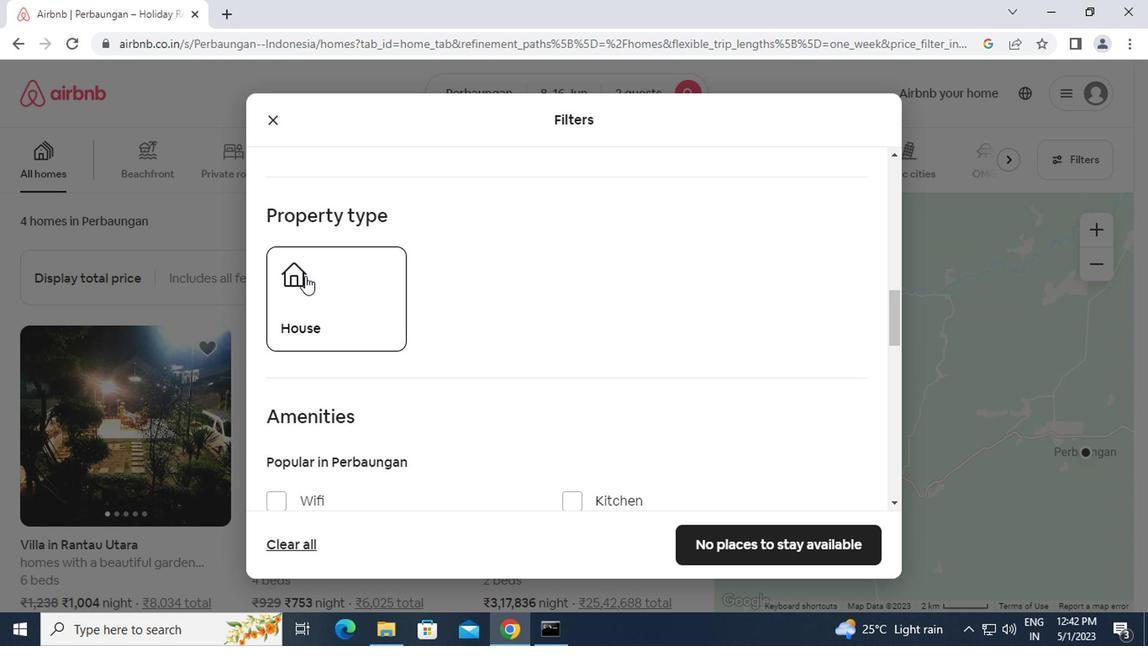 
Action: Mouse moved to (518, 358)
Screenshot: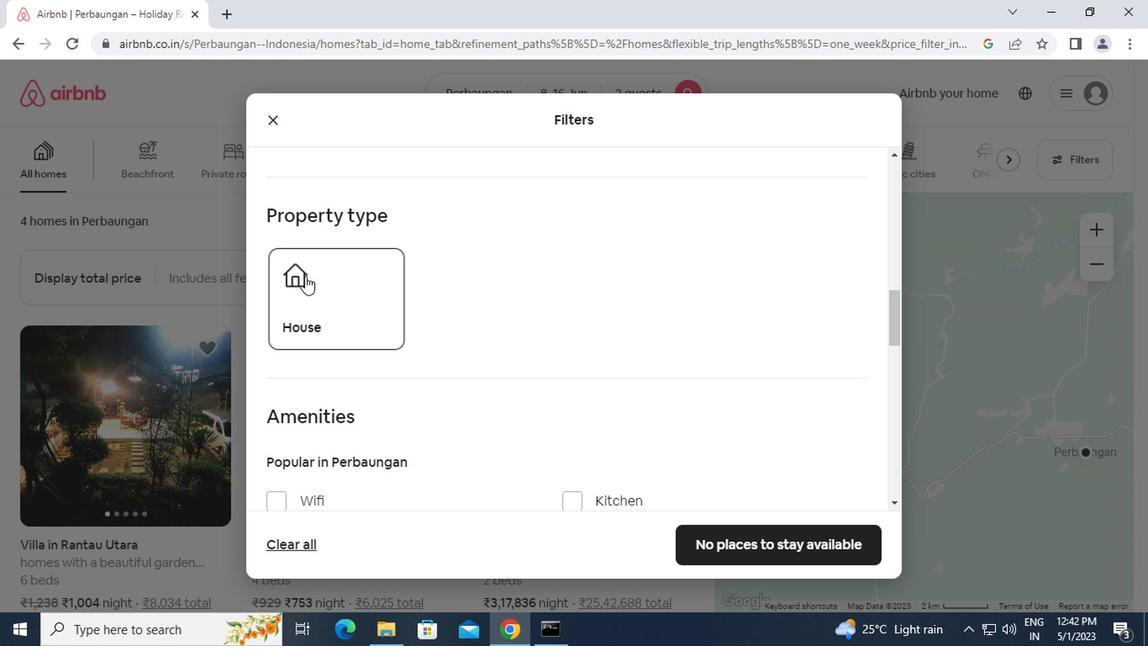 
Action: Mouse scrolled (518, 357) with delta (0, -1)
Screenshot: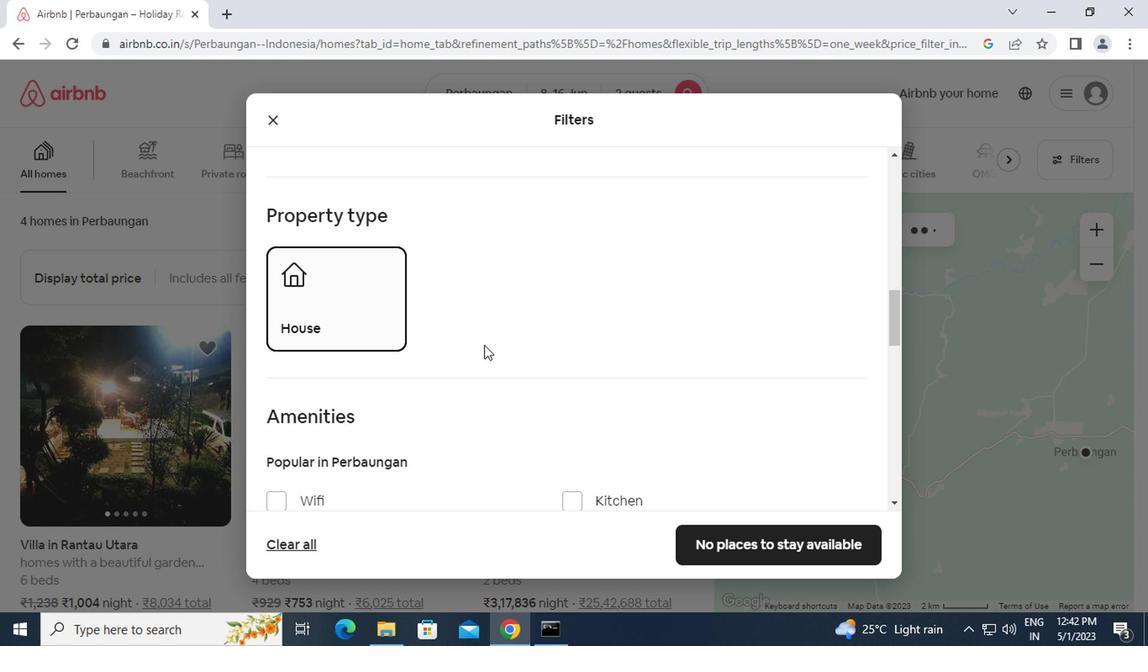 
Action: Mouse moved to (519, 358)
Screenshot: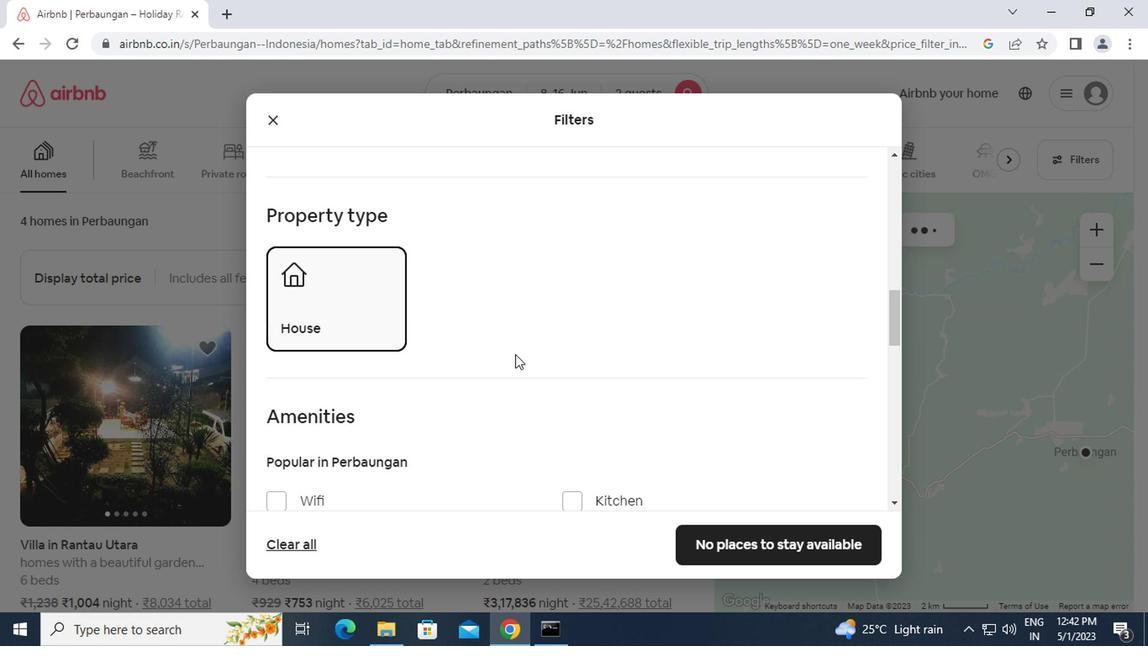 
Action: Mouse scrolled (519, 357) with delta (0, -1)
Screenshot: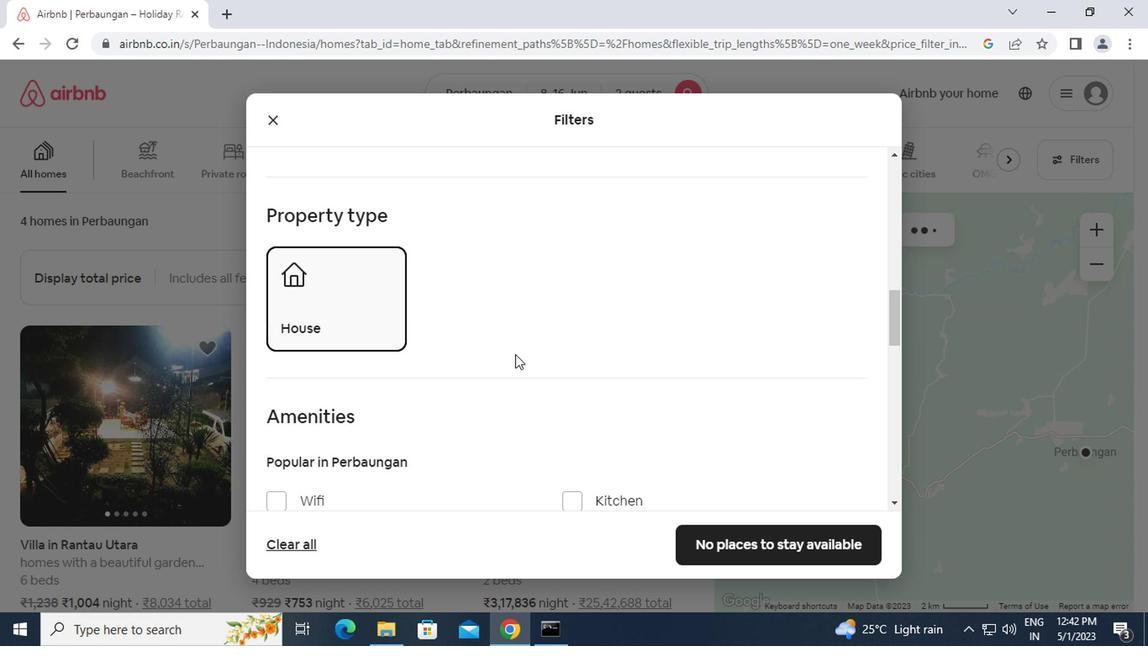 
Action: Mouse scrolled (519, 357) with delta (0, -1)
Screenshot: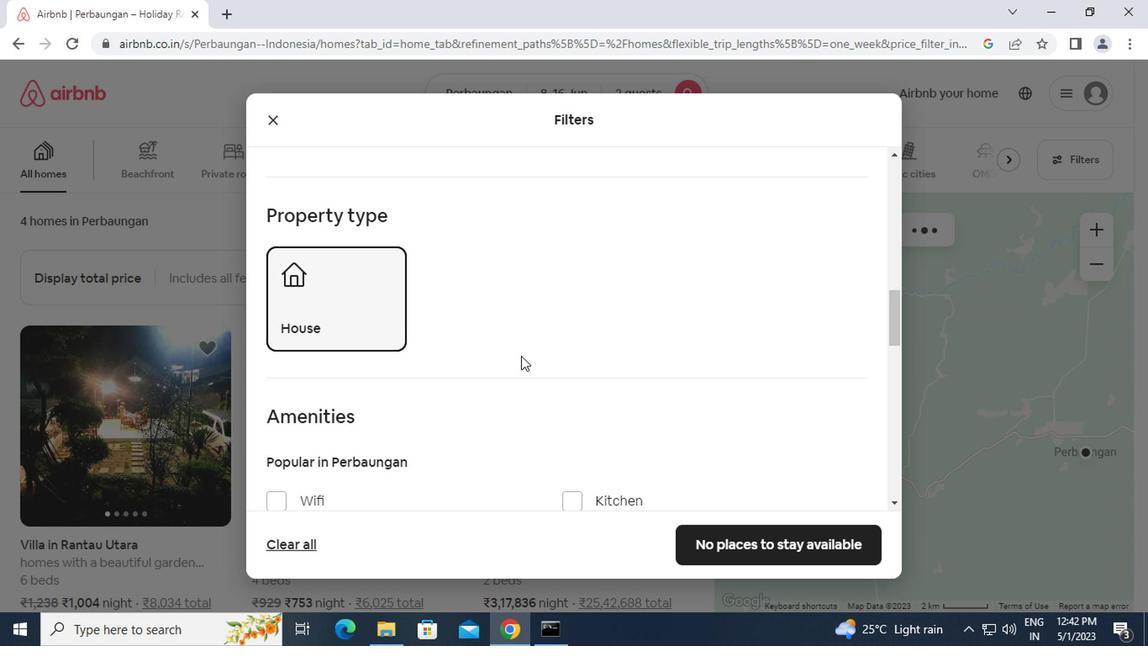 
Action: Mouse scrolled (519, 357) with delta (0, -1)
Screenshot: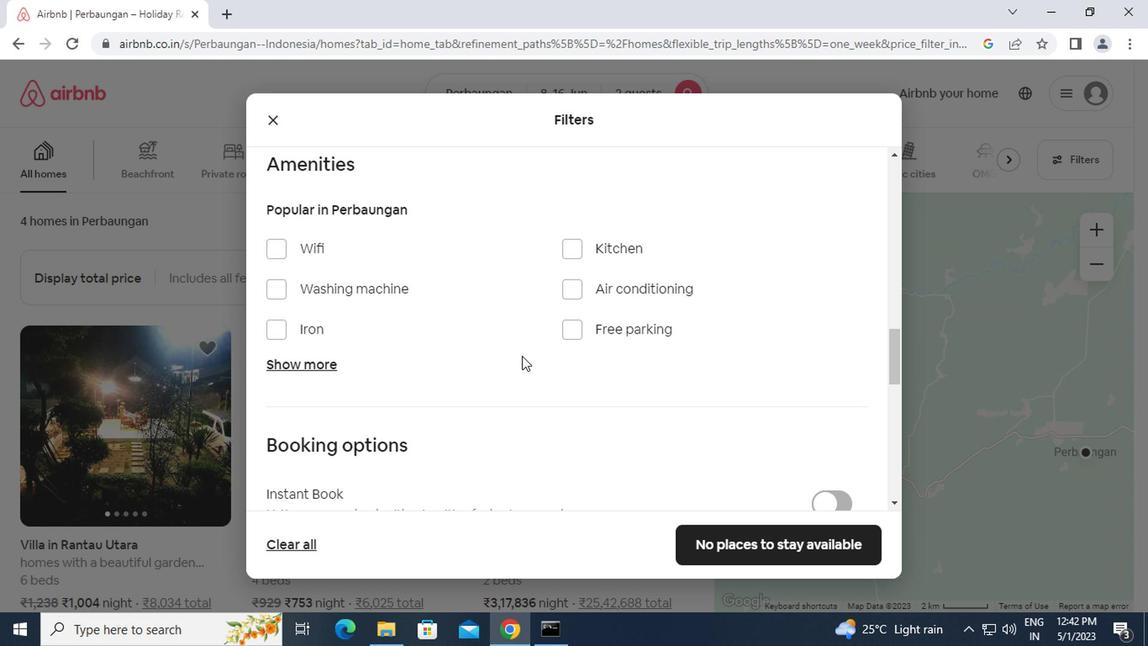 
Action: Mouse scrolled (519, 357) with delta (0, -1)
Screenshot: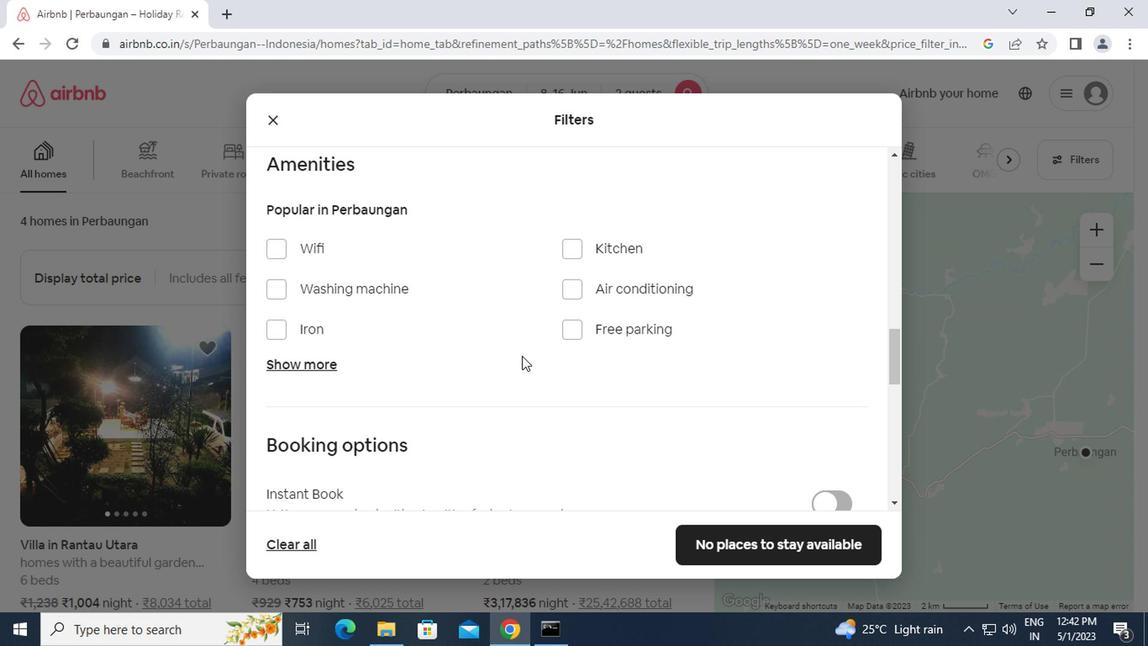 
Action: Mouse scrolled (519, 357) with delta (0, -1)
Screenshot: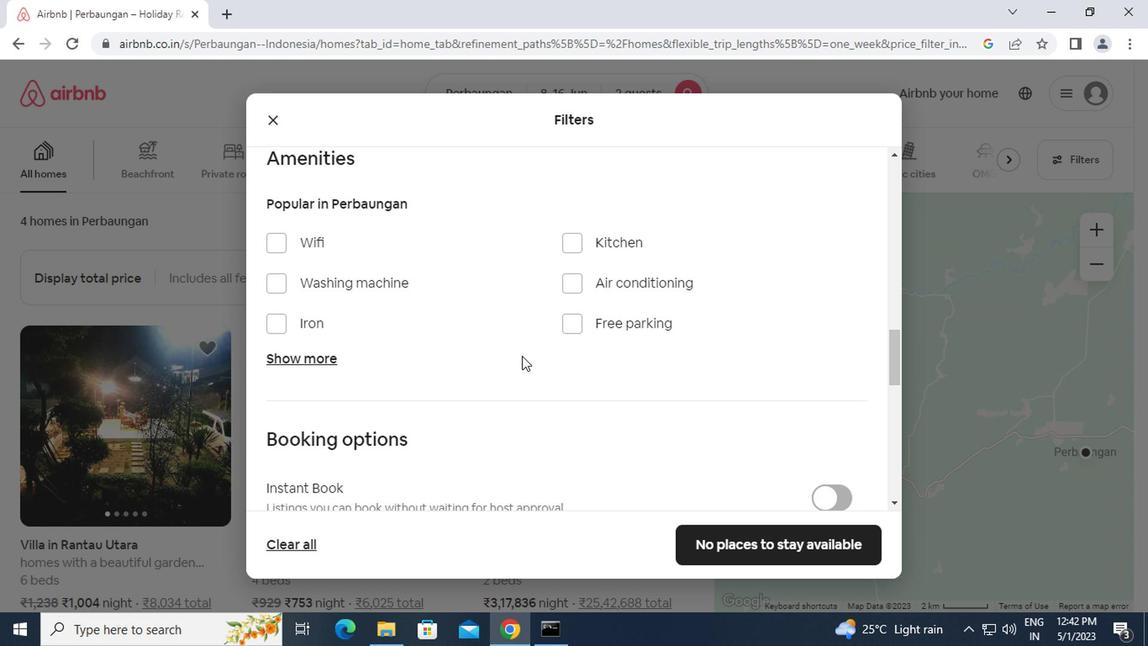 
Action: Mouse moved to (827, 308)
Screenshot: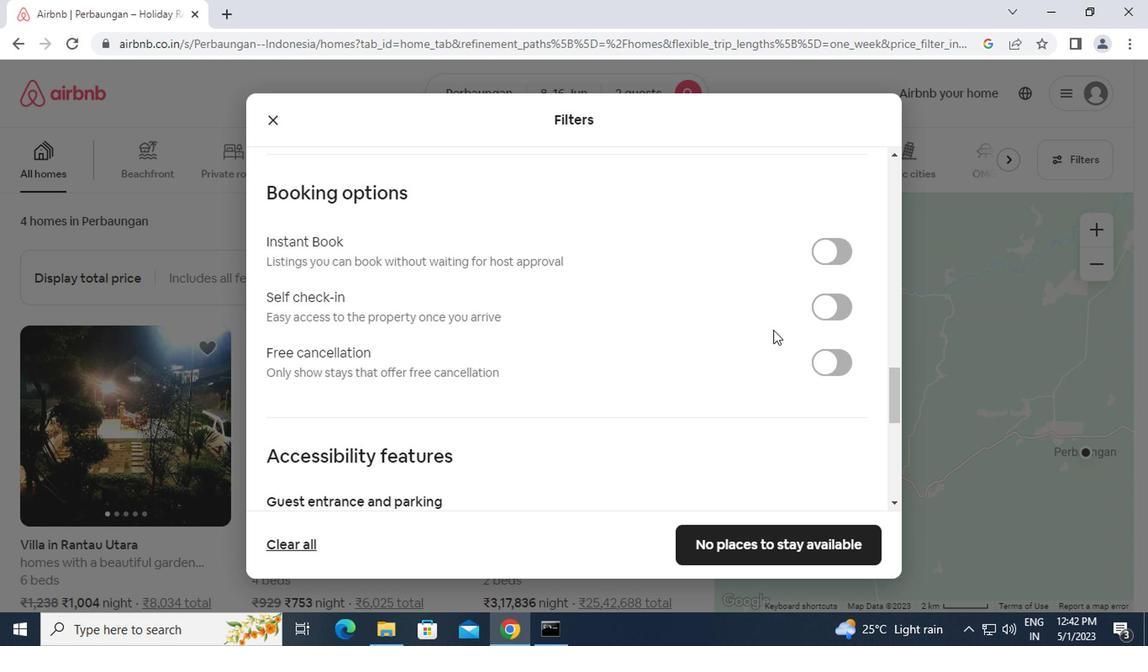 
Action: Mouse pressed left at (827, 308)
Screenshot: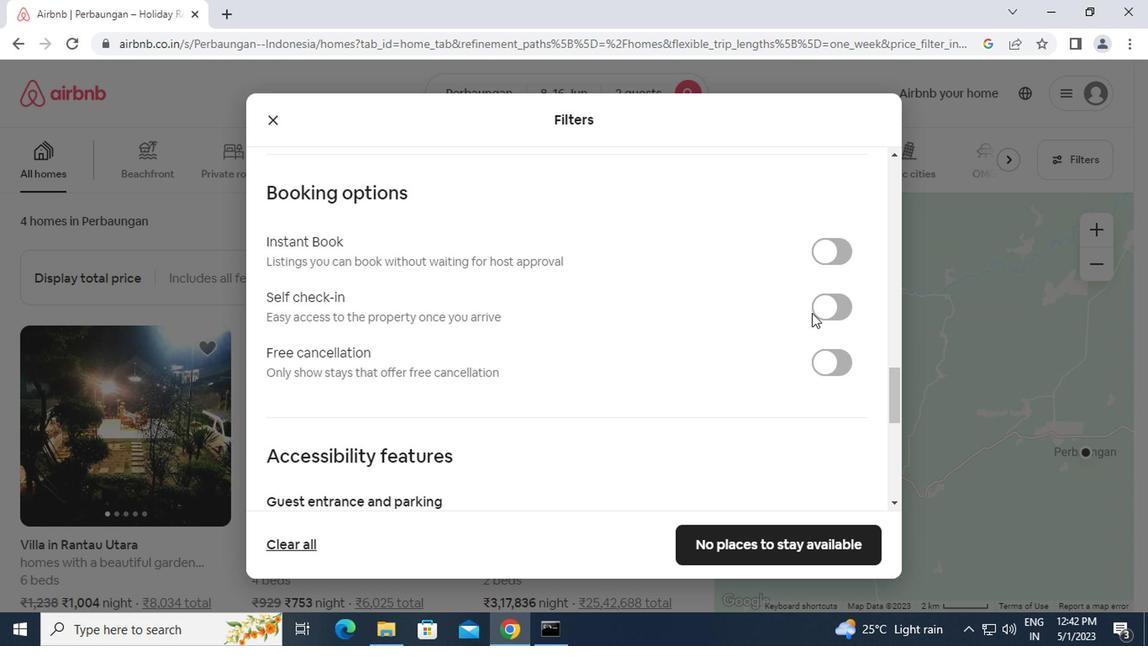 
Action: Mouse moved to (516, 410)
Screenshot: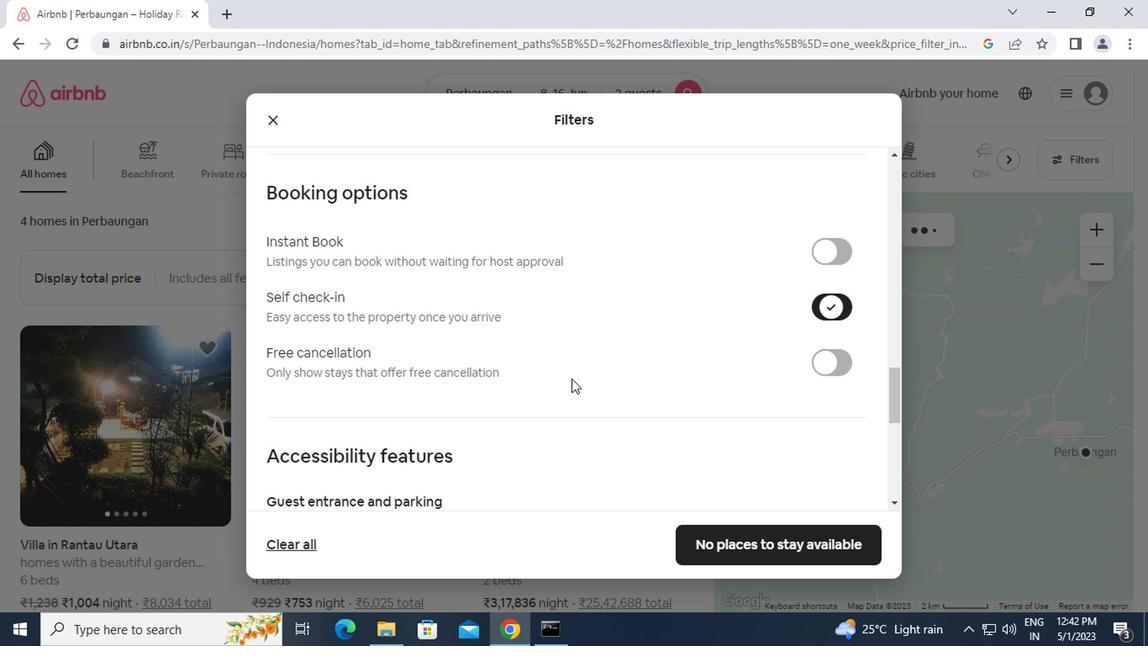 
Action: Mouse scrolled (516, 409) with delta (0, -1)
Screenshot: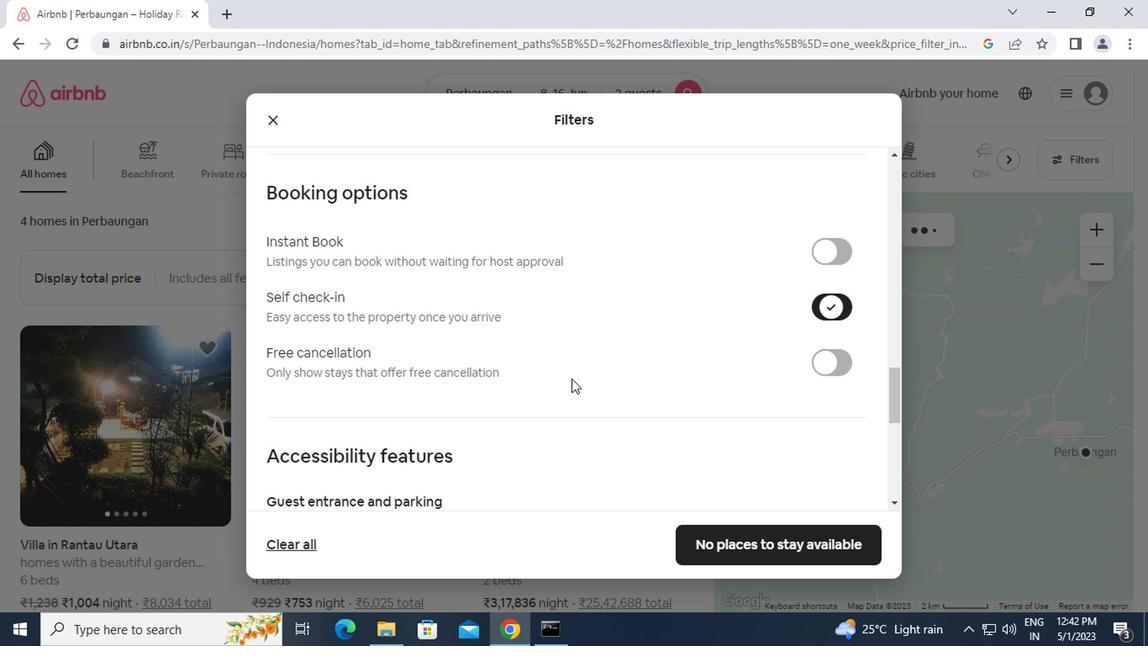 
Action: Mouse moved to (515, 410)
Screenshot: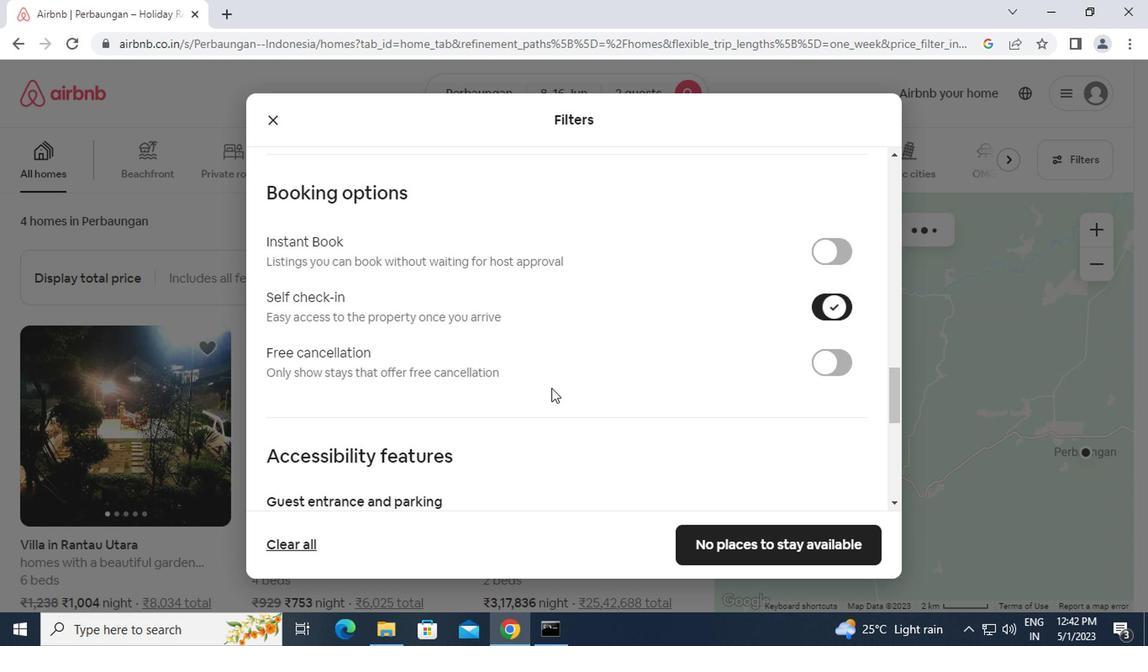 
Action: Mouse scrolled (515, 410) with delta (0, 0)
Screenshot: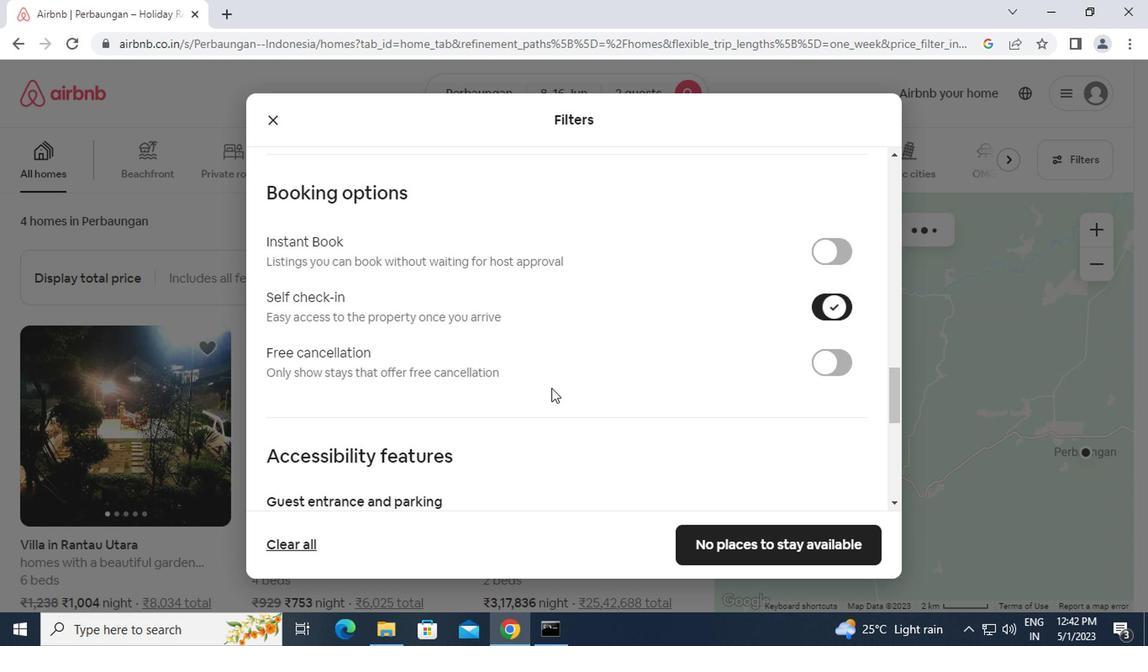 
Action: Mouse scrolled (515, 410) with delta (0, 0)
Screenshot: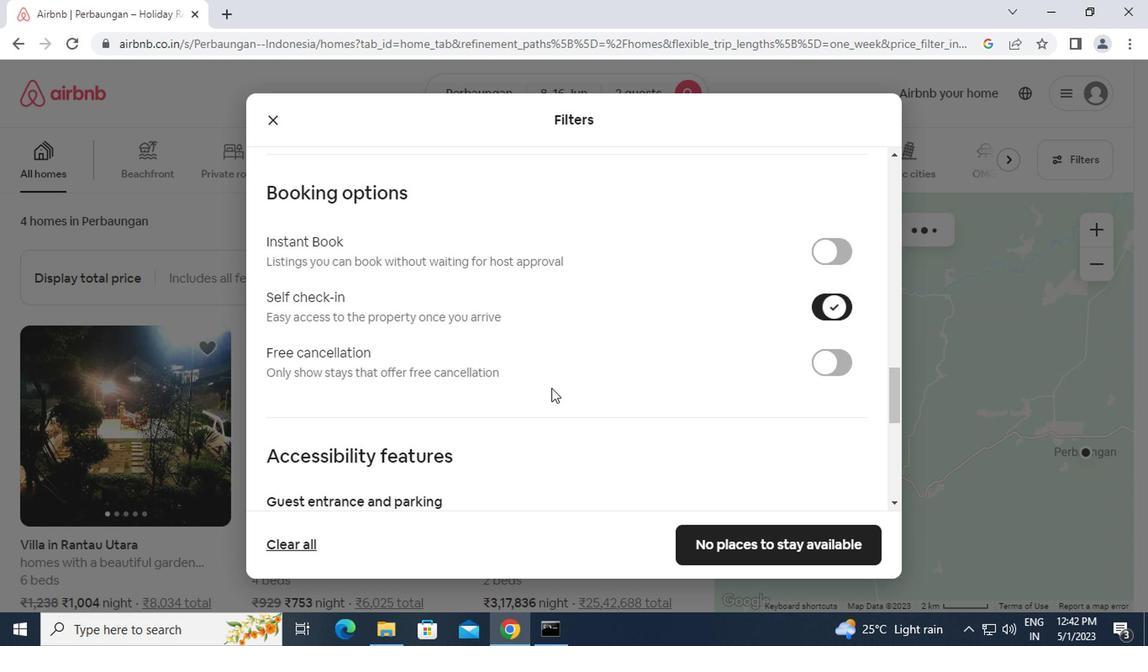
Action: Mouse scrolled (515, 410) with delta (0, 0)
Screenshot: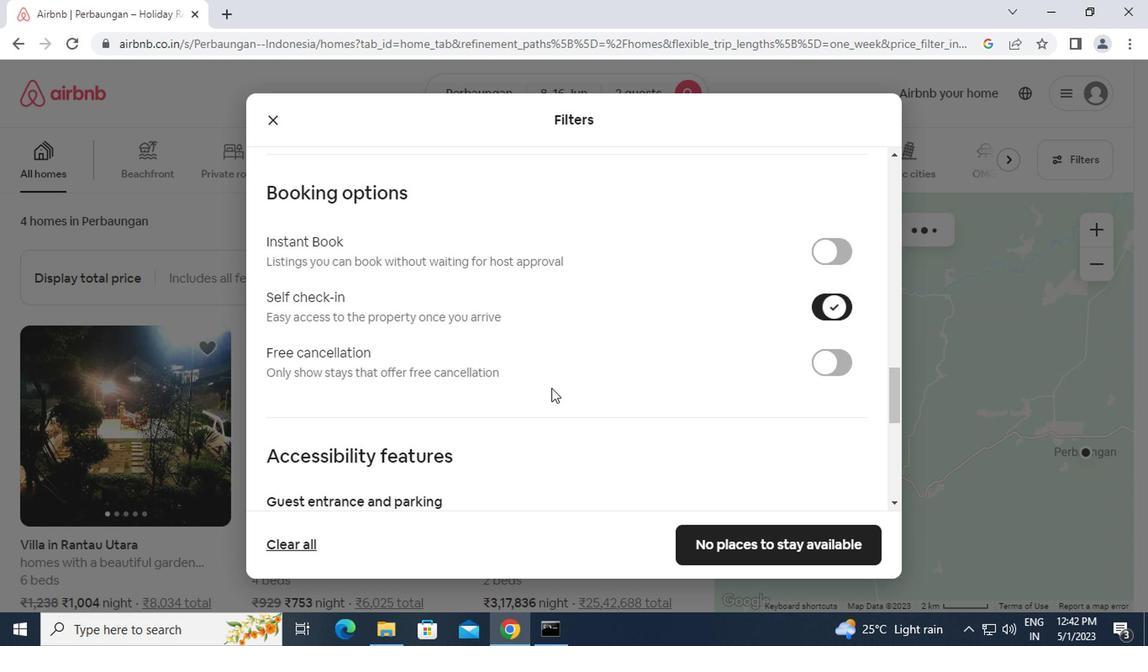 
Action: Mouse scrolled (515, 410) with delta (0, 0)
Screenshot: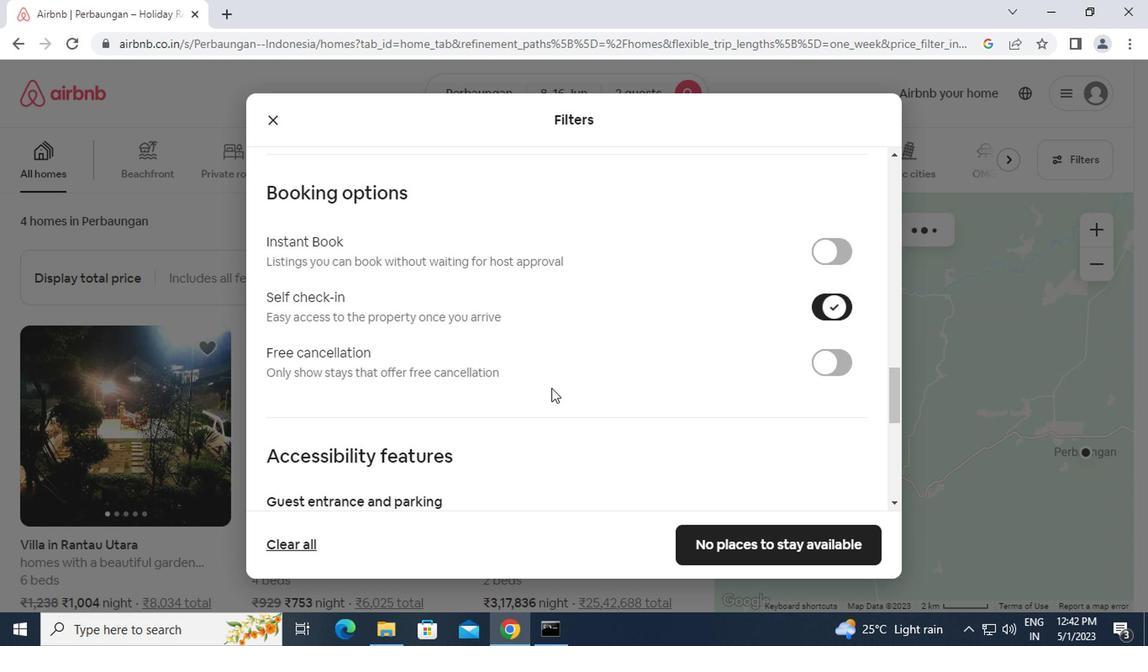 
Action: Mouse scrolled (515, 410) with delta (0, 0)
Screenshot: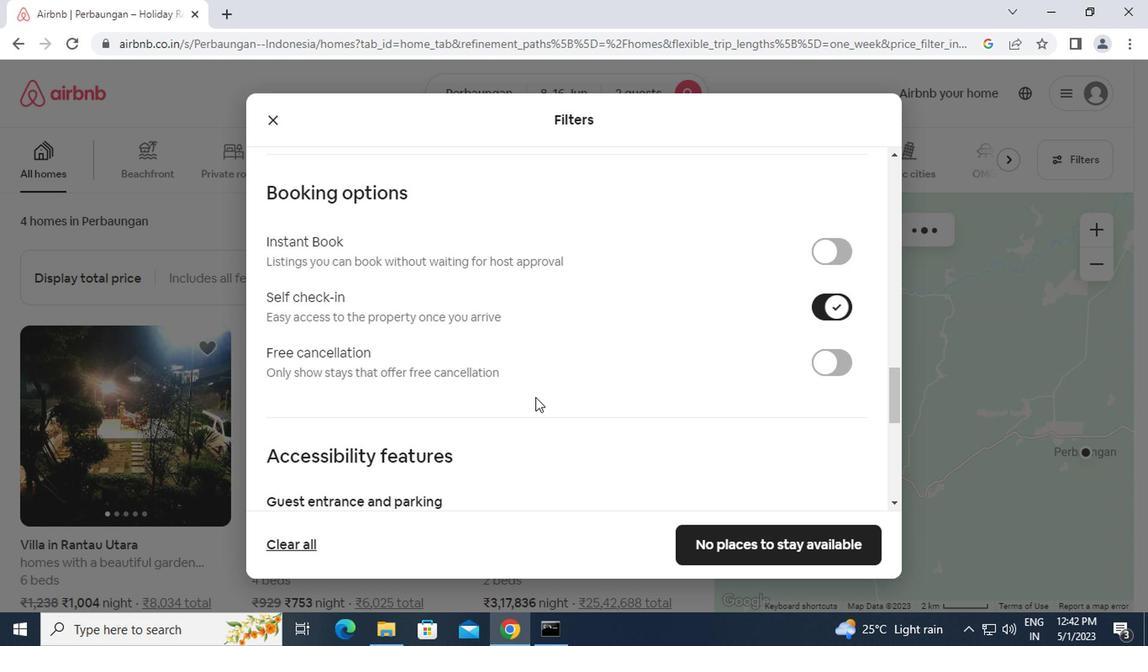 
Action: Mouse scrolled (515, 410) with delta (0, 0)
Screenshot: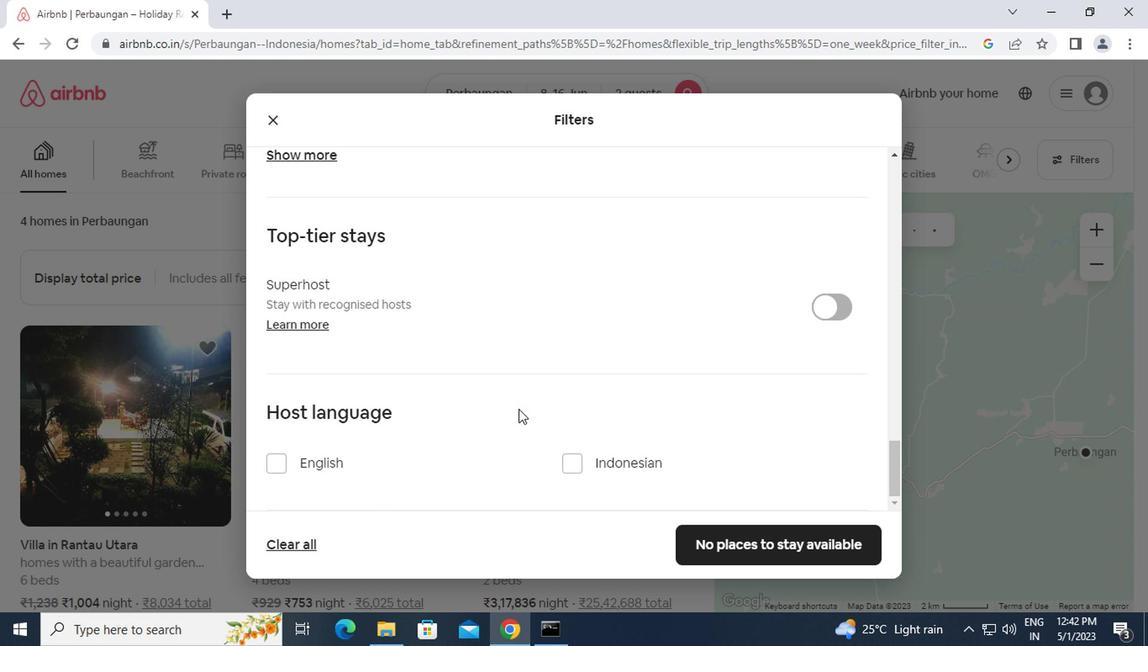 
Action: Mouse scrolled (515, 410) with delta (0, 0)
Screenshot: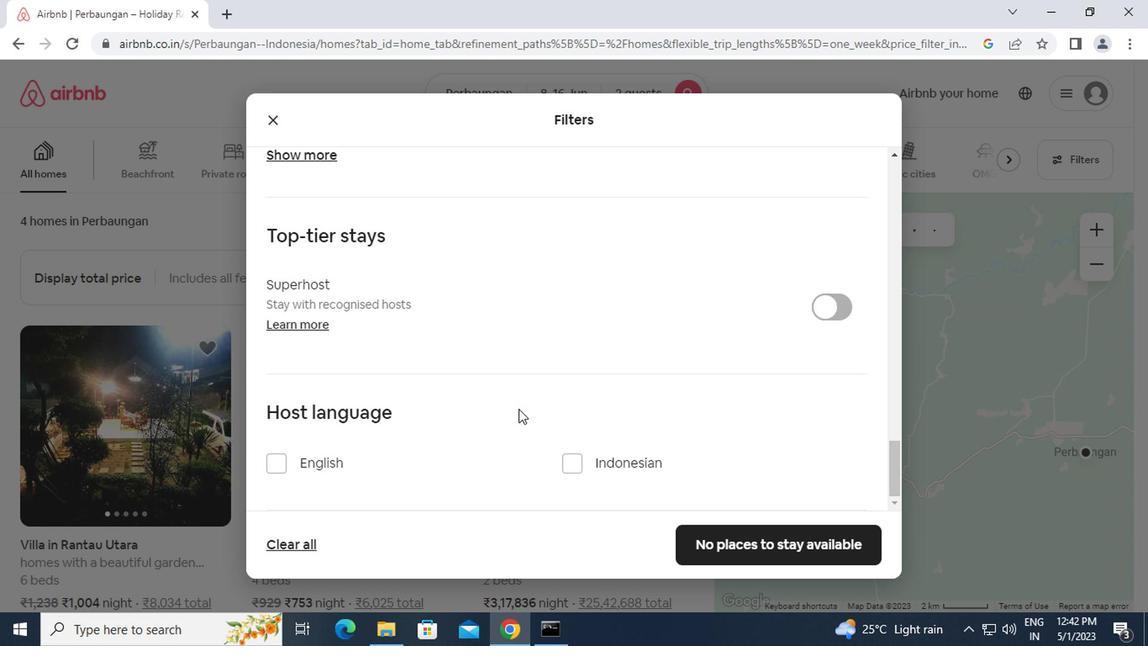
Action: Mouse moved to (515, 412)
Screenshot: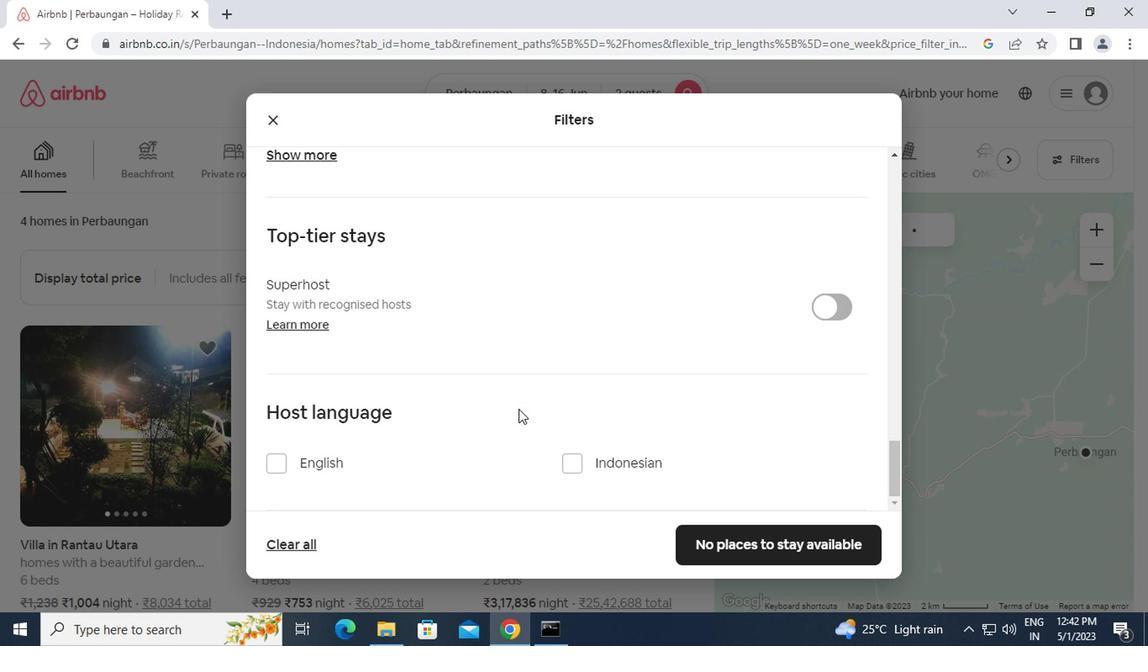 
Action: Mouse scrolled (515, 410) with delta (0, -1)
Screenshot: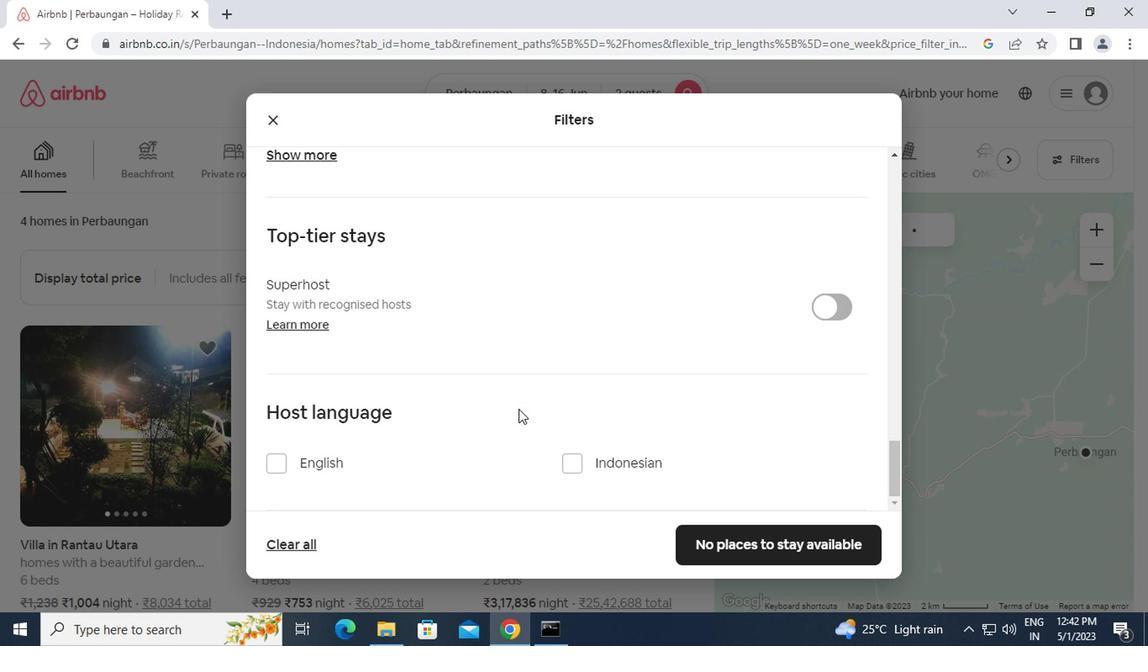 
Action: Mouse moved to (263, 468)
Screenshot: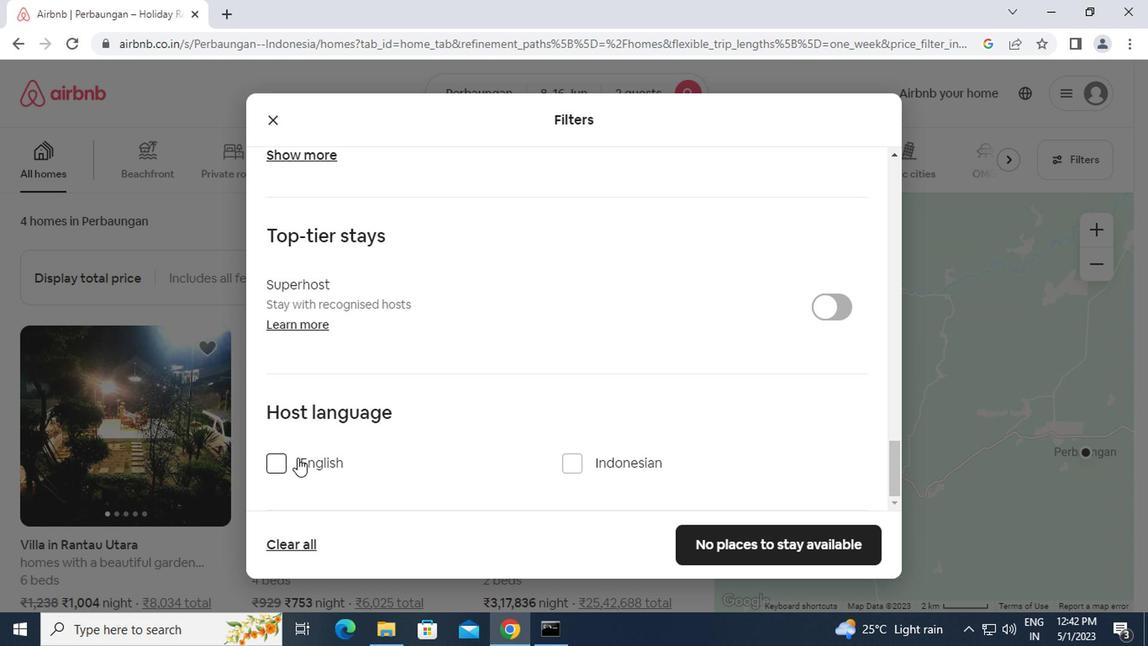 
Action: Mouse pressed left at (263, 468)
Screenshot: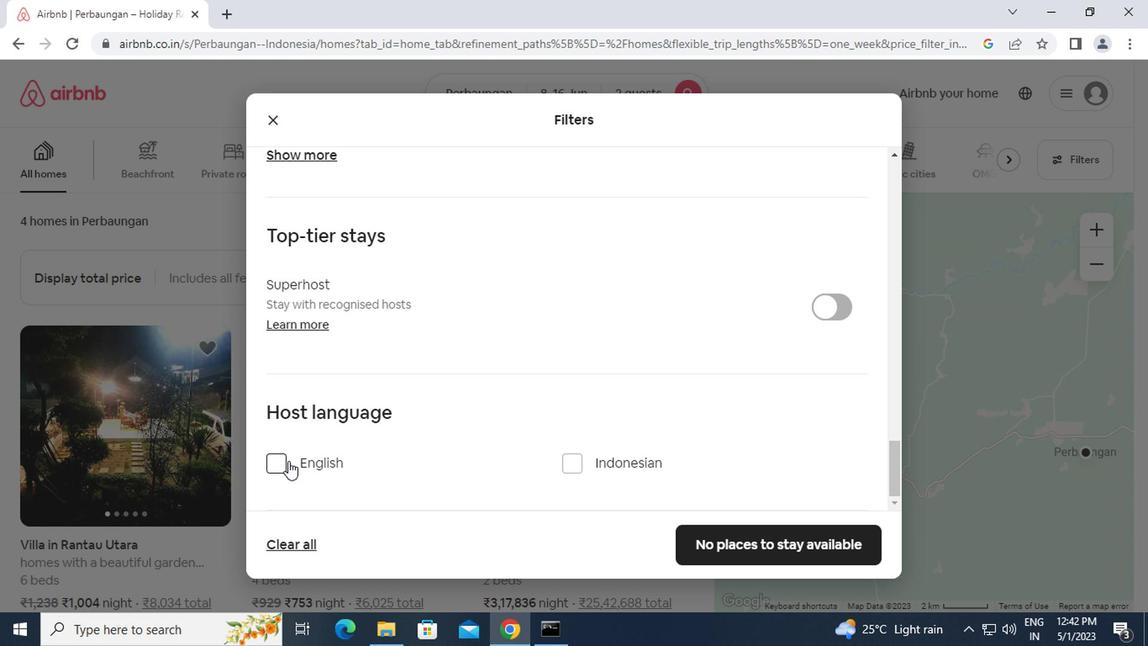 
Action: Mouse moved to (273, 468)
Screenshot: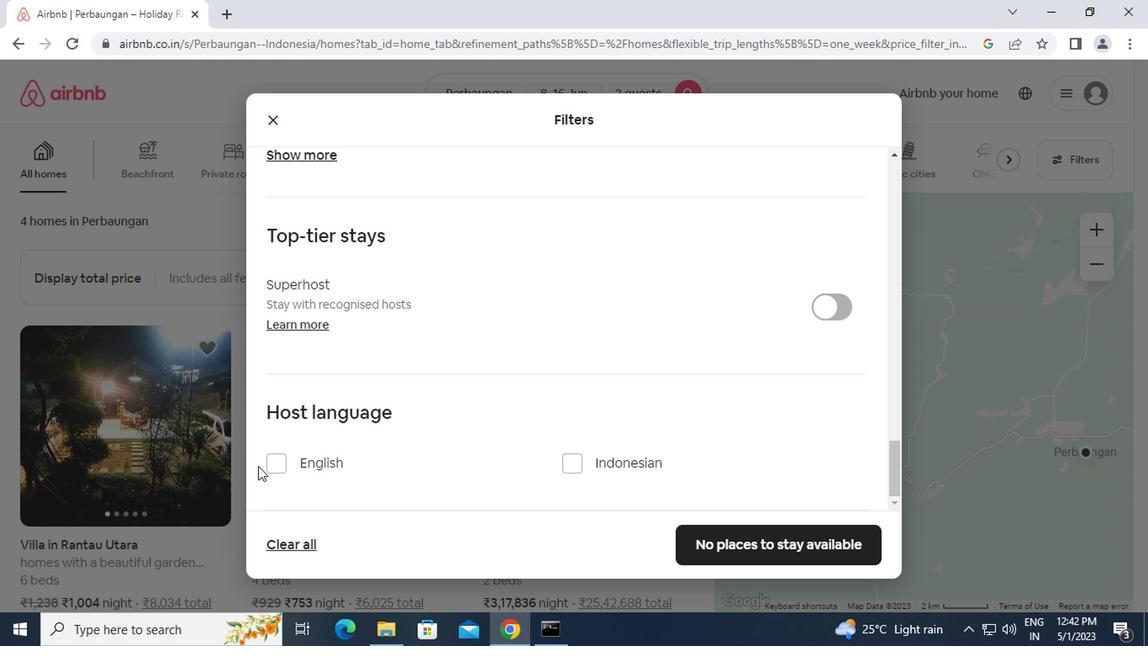 
Action: Mouse pressed left at (273, 468)
Screenshot: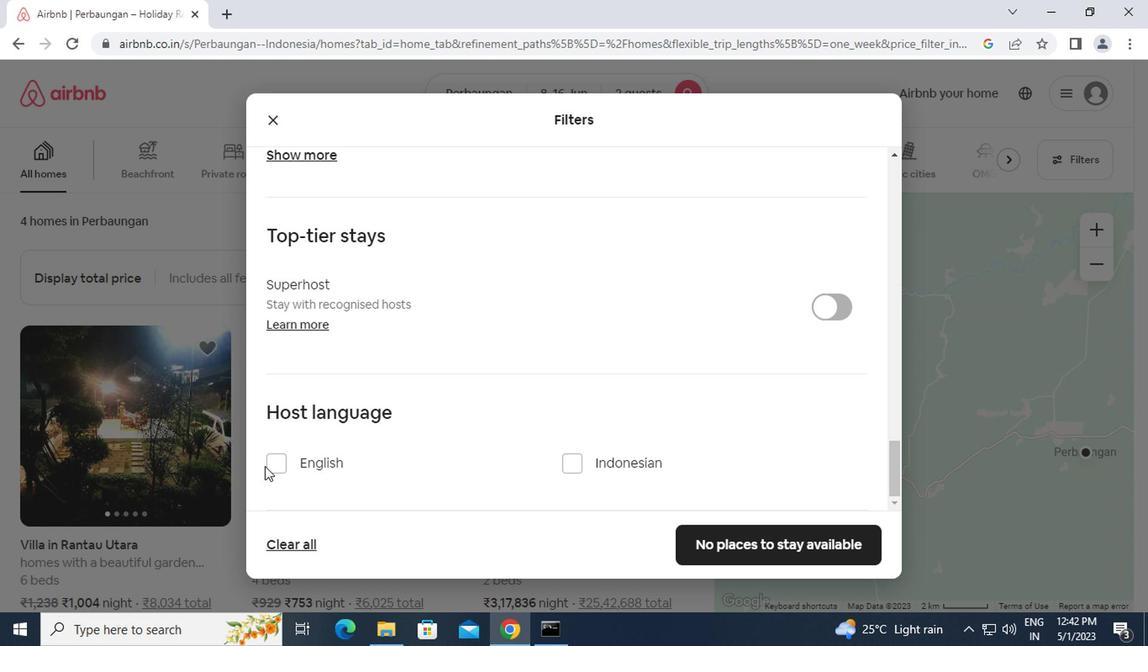 
Action: Mouse moved to (803, 537)
Screenshot: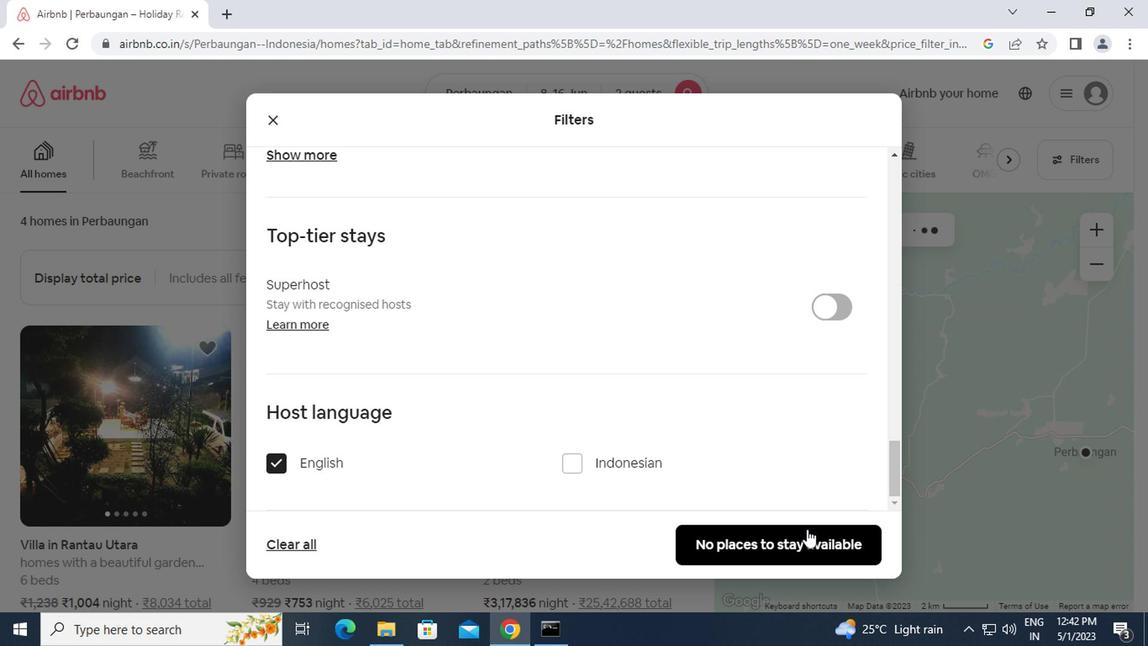 
Action: Mouse pressed left at (803, 537)
Screenshot: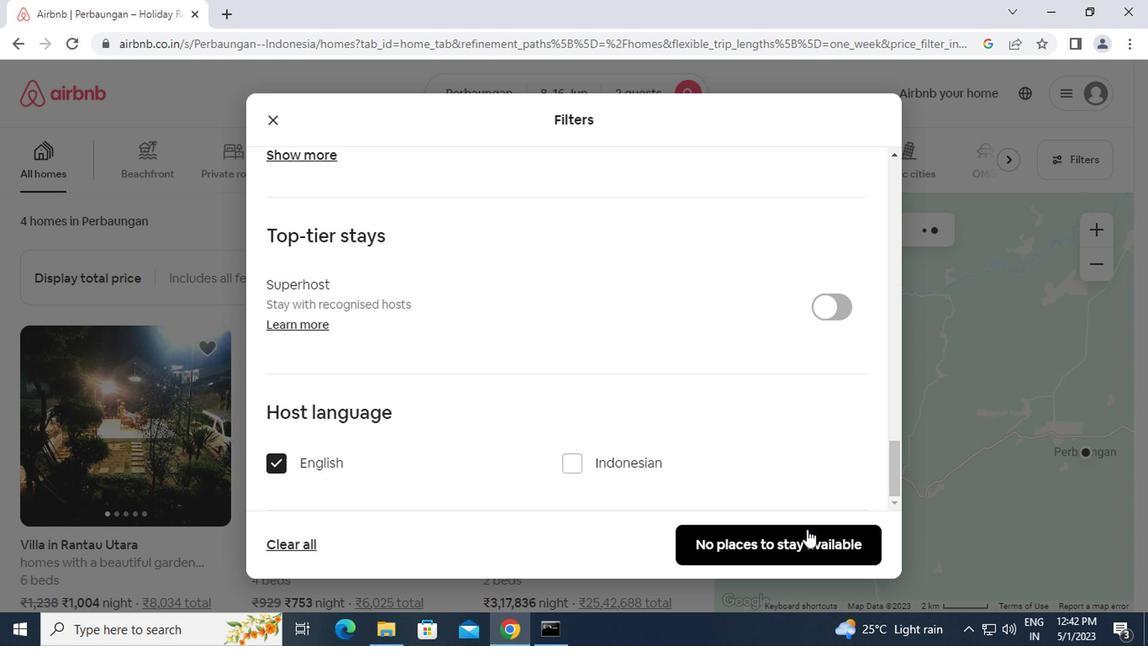 
Action: Mouse moved to (802, 537)
Screenshot: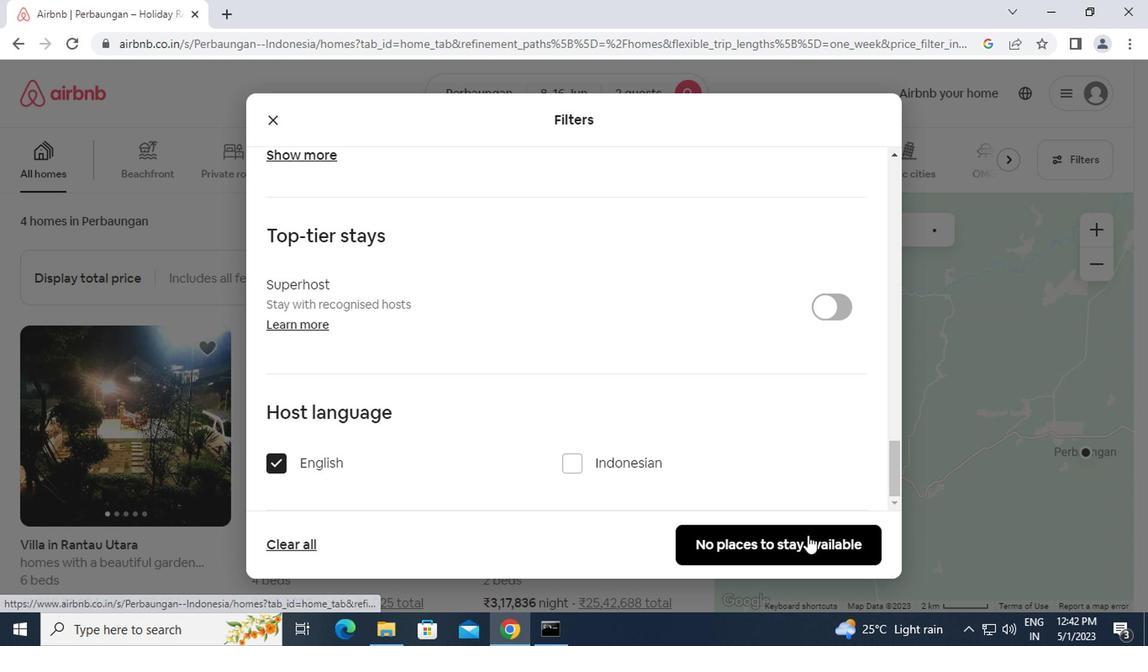
